 Task: Look for products in the category "First Aid & Outdoor Essentials" from Plus Cbd Oil only.
Action: Mouse pressed left at (344, 148)
Screenshot: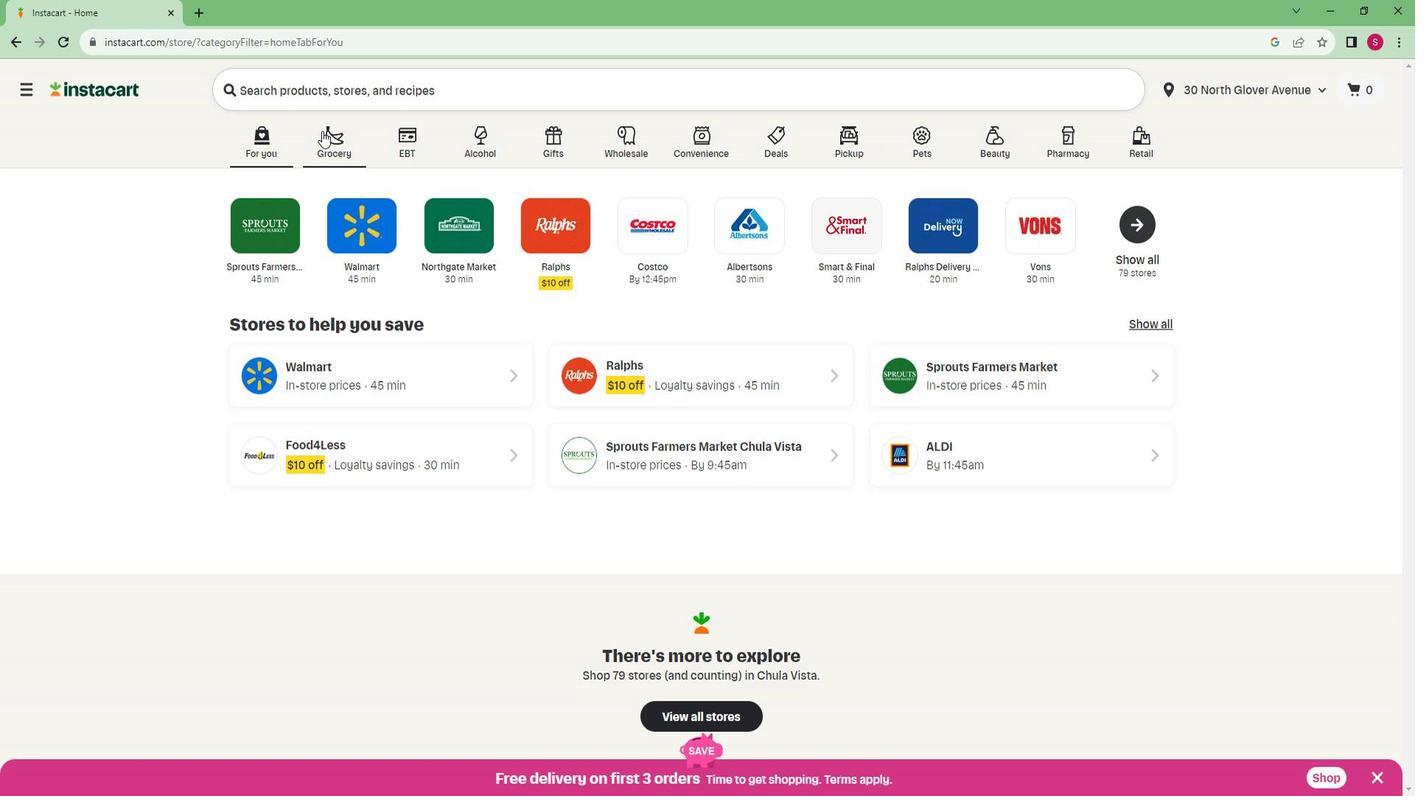 
Action: Mouse moved to (331, 405)
Screenshot: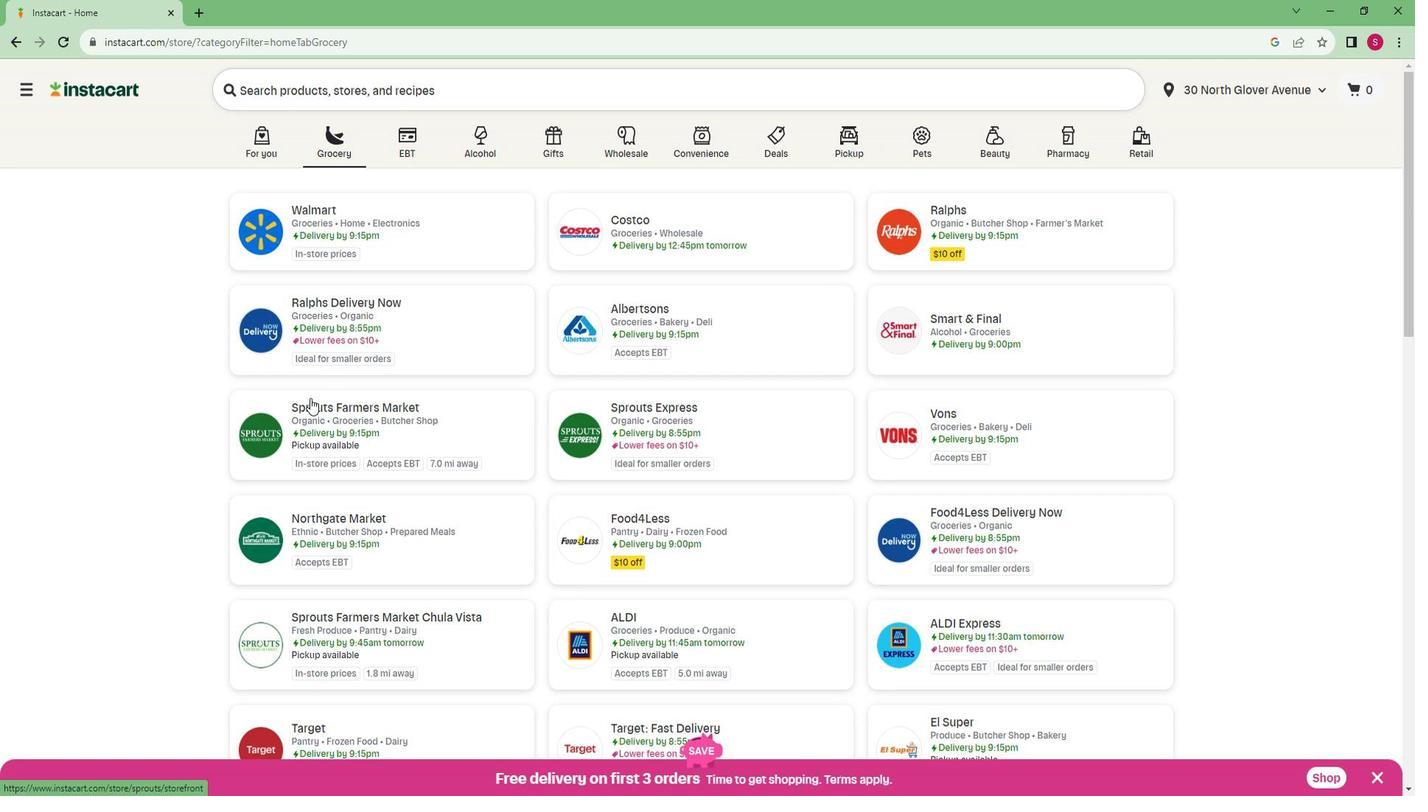 
Action: Mouse pressed left at (331, 405)
Screenshot: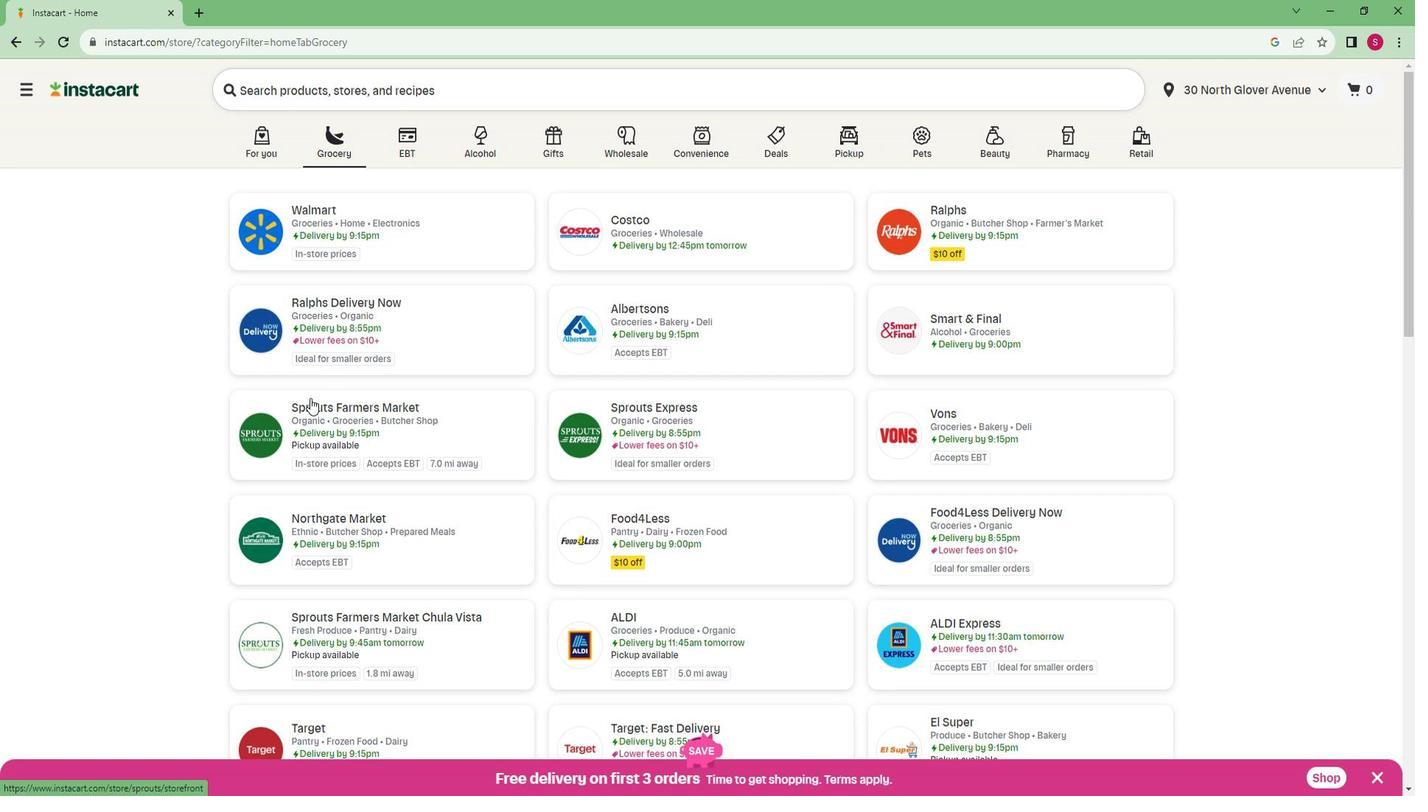 
Action: Mouse moved to (148, 543)
Screenshot: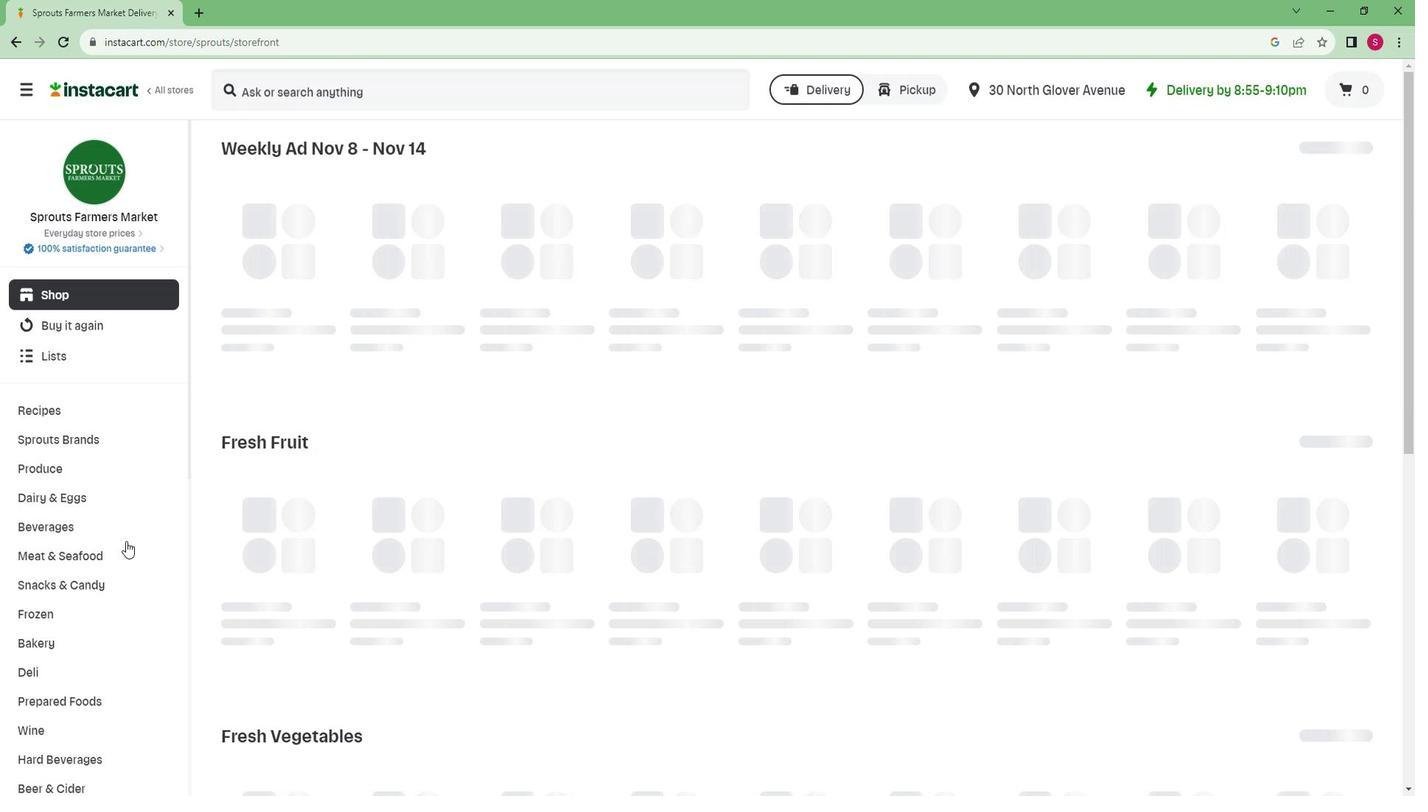 
Action: Mouse scrolled (148, 542) with delta (0, 0)
Screenshot: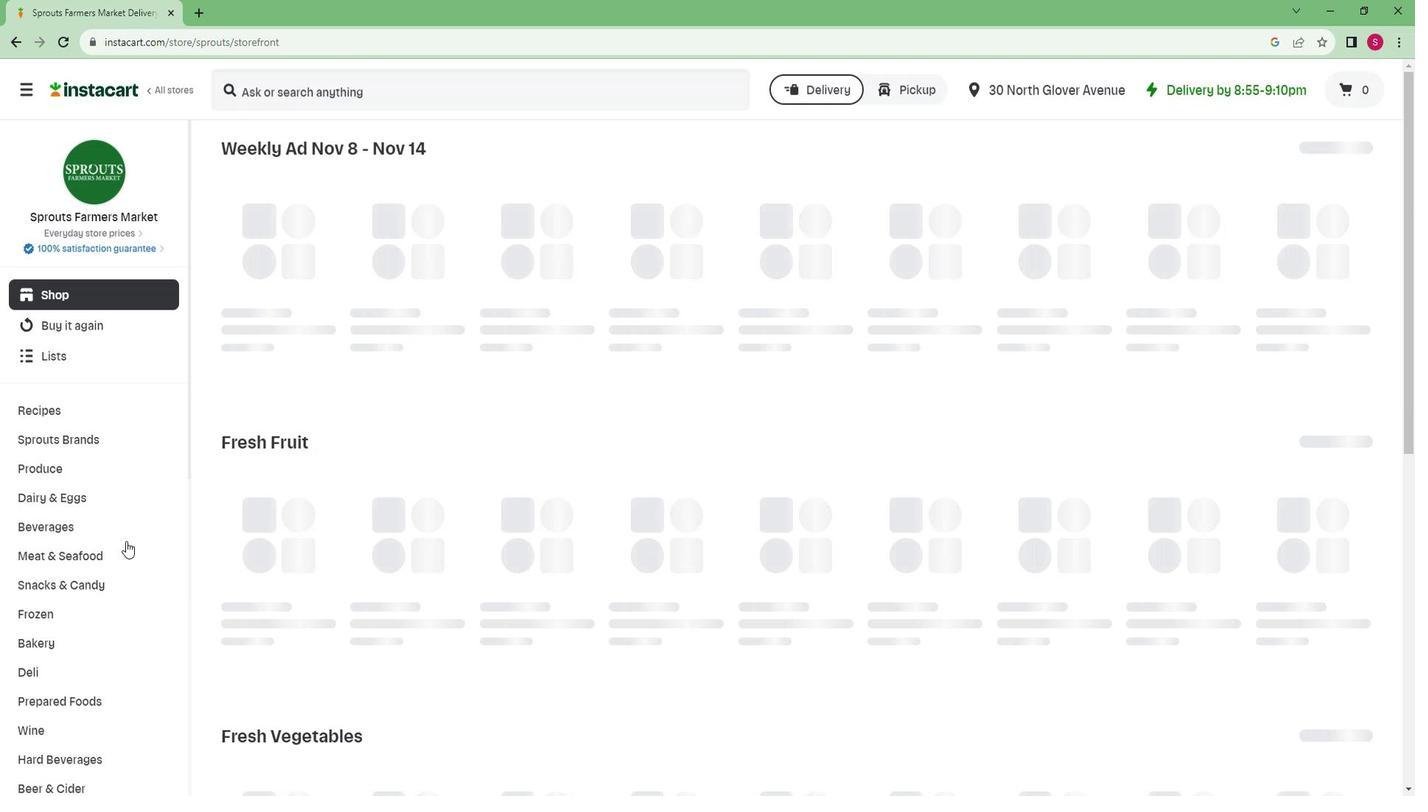 
Action: Mouse moved to (146, 545)
Screenshot: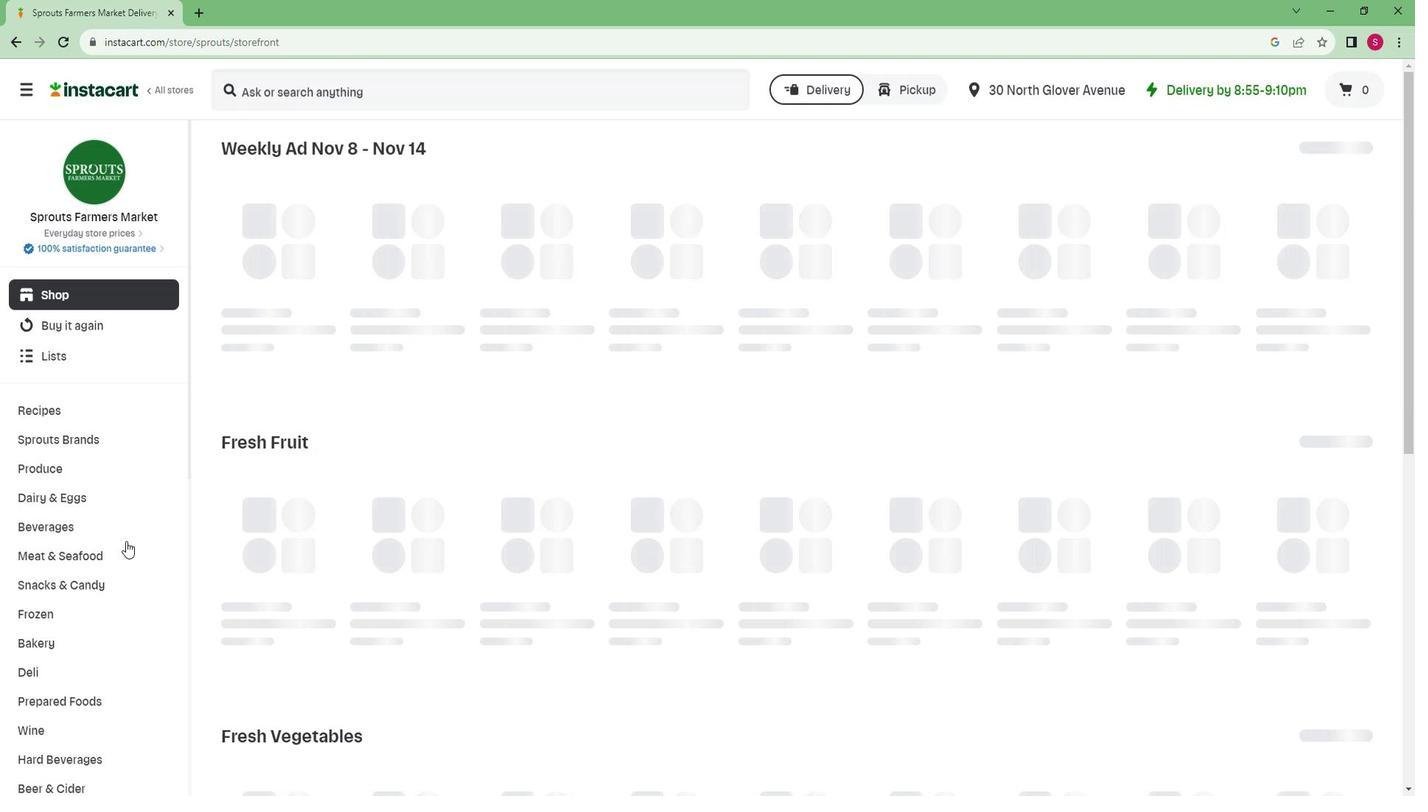 
Action: Mouse scrolled (146, 544) with delta (0, 0)
Screenshot: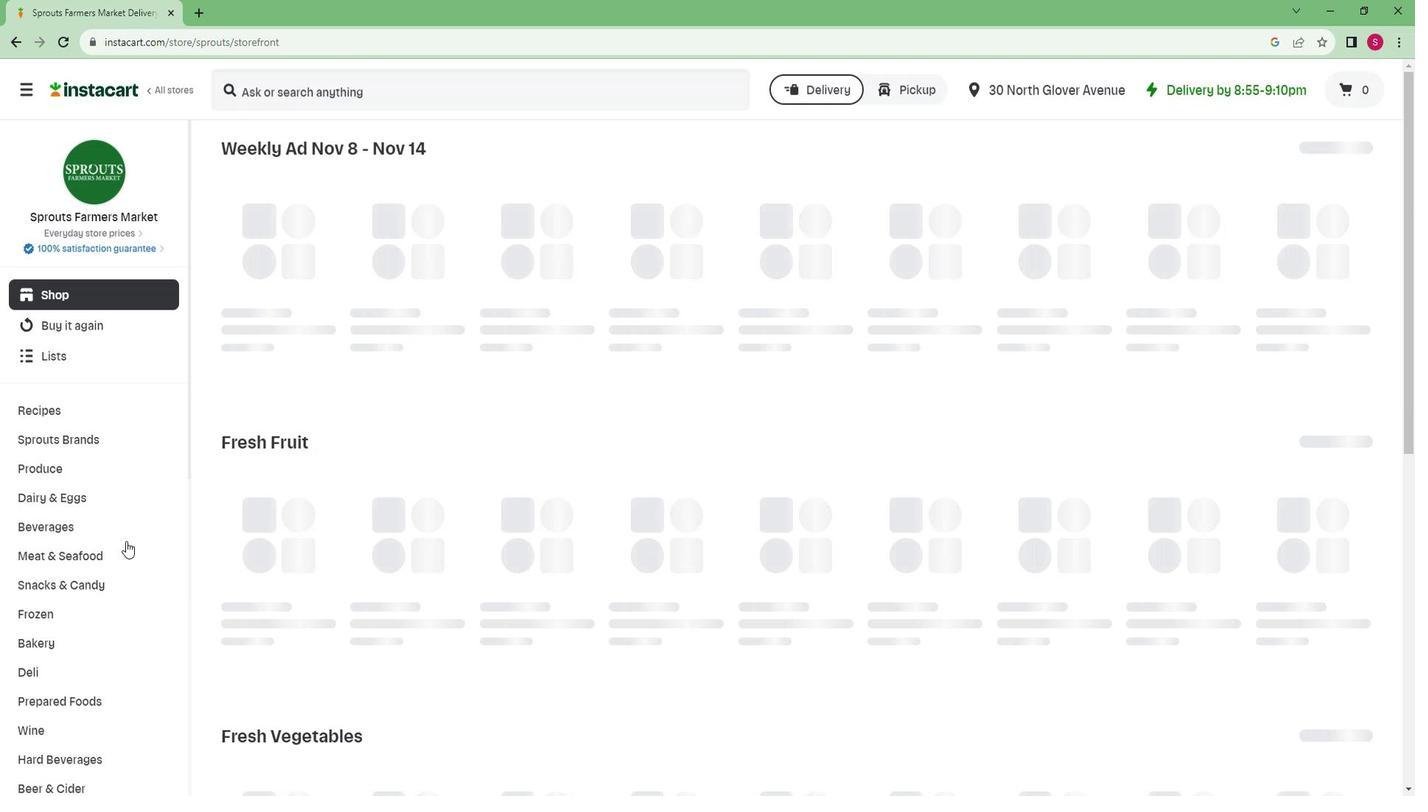 
Action: Mouse moved to (146, 545)
Screenshot: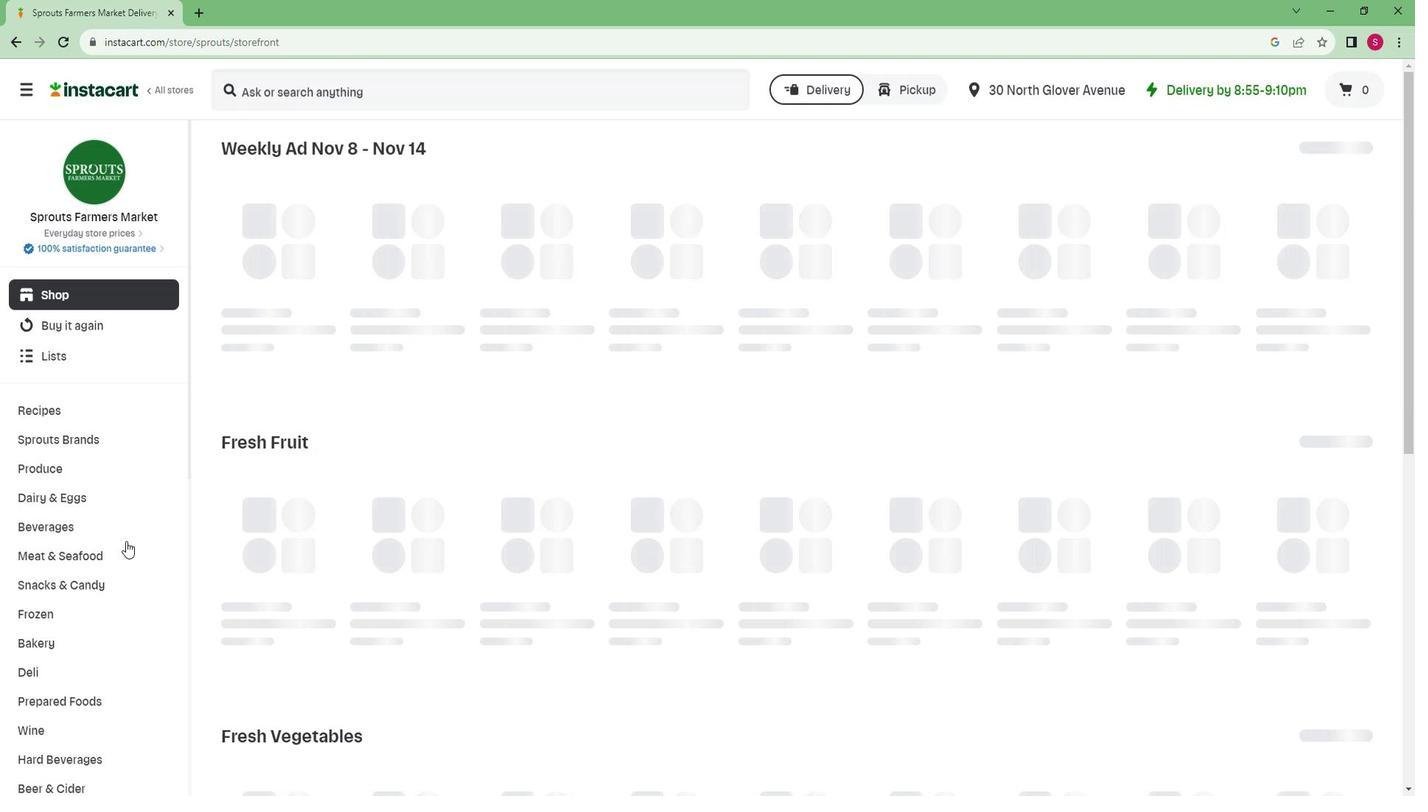 
Action: Mouse scrolled (146, 545) with delta (0, 0)
Screenshot: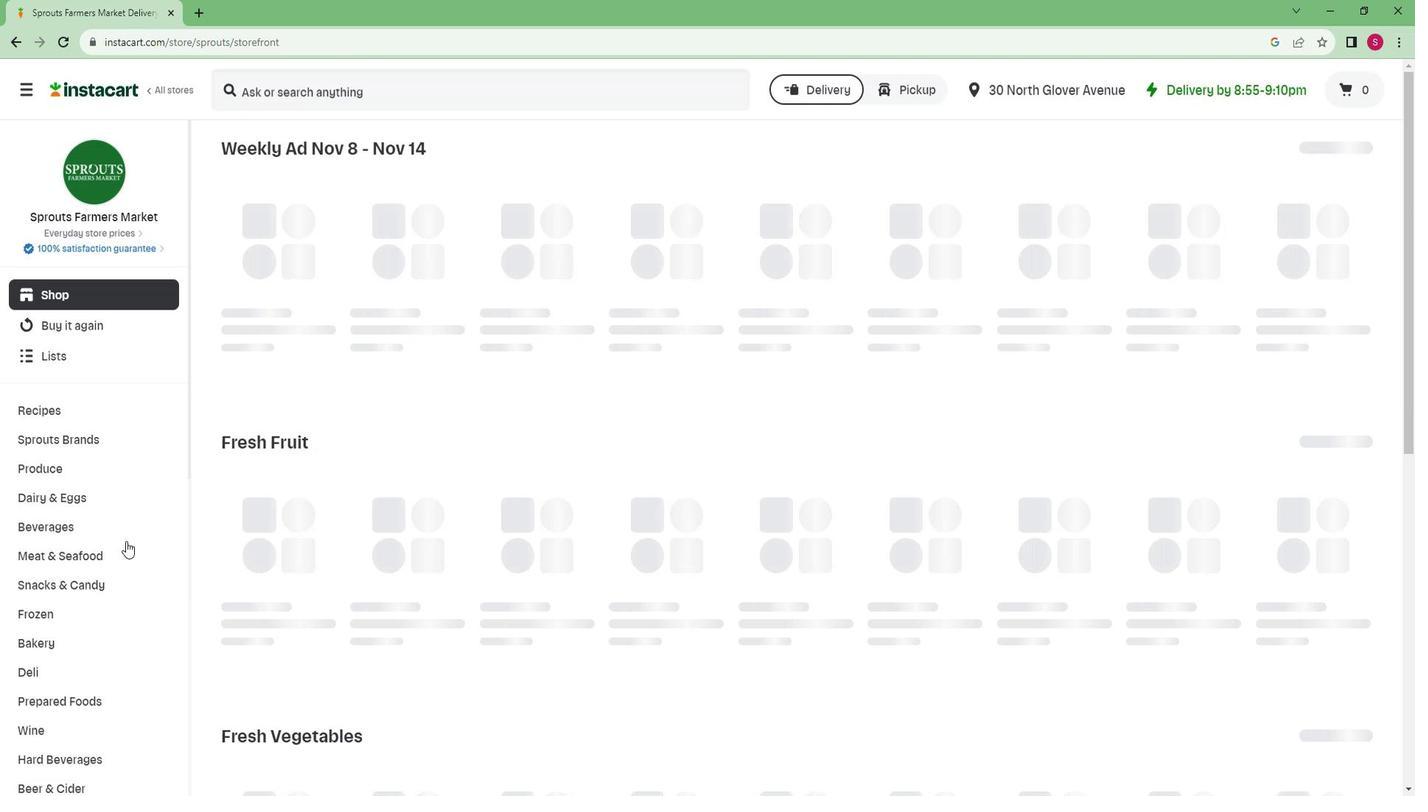 
Action: Mouse moved to (143, 548)
Screenshot: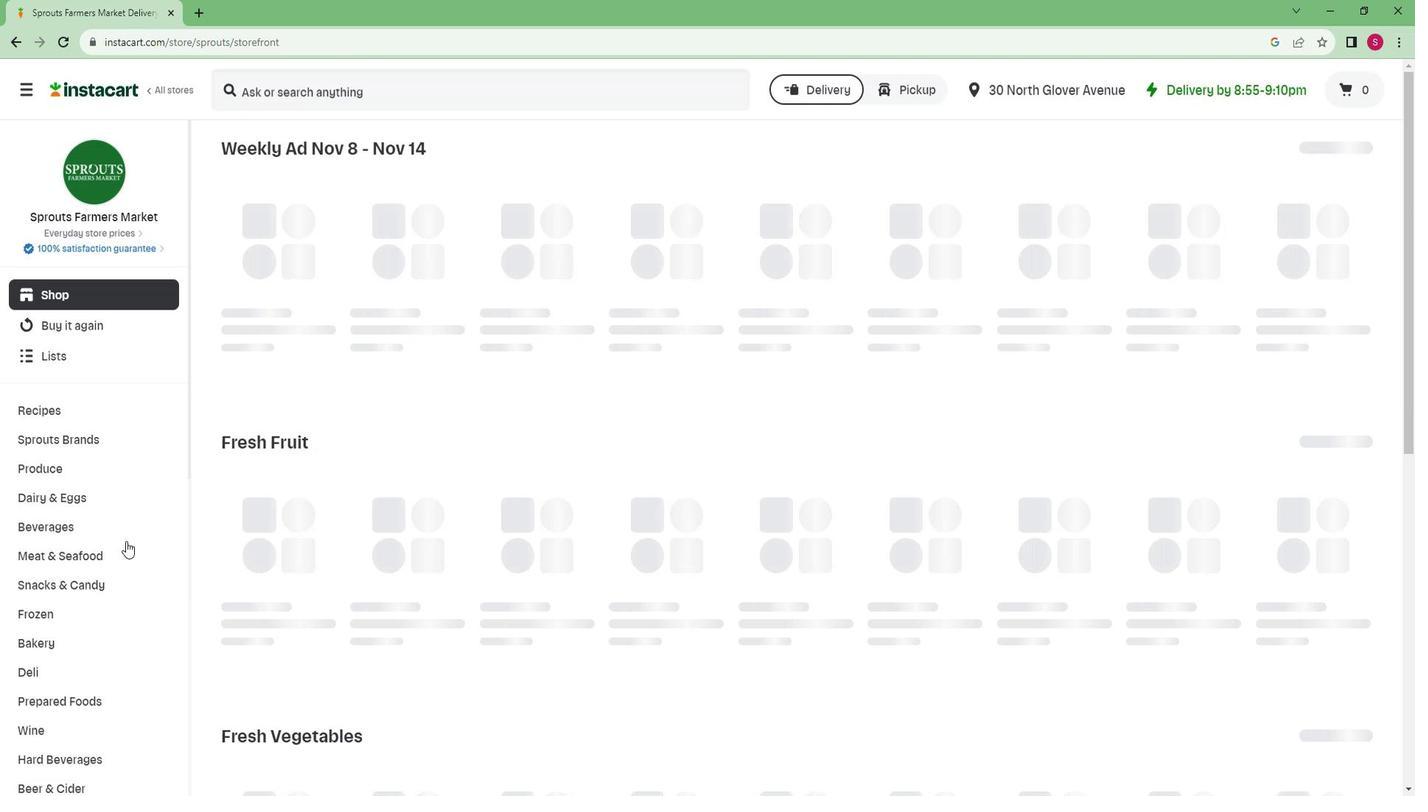 
Action: Mouse scrolled (143, 547) with delta (0, 0)
Screenshot: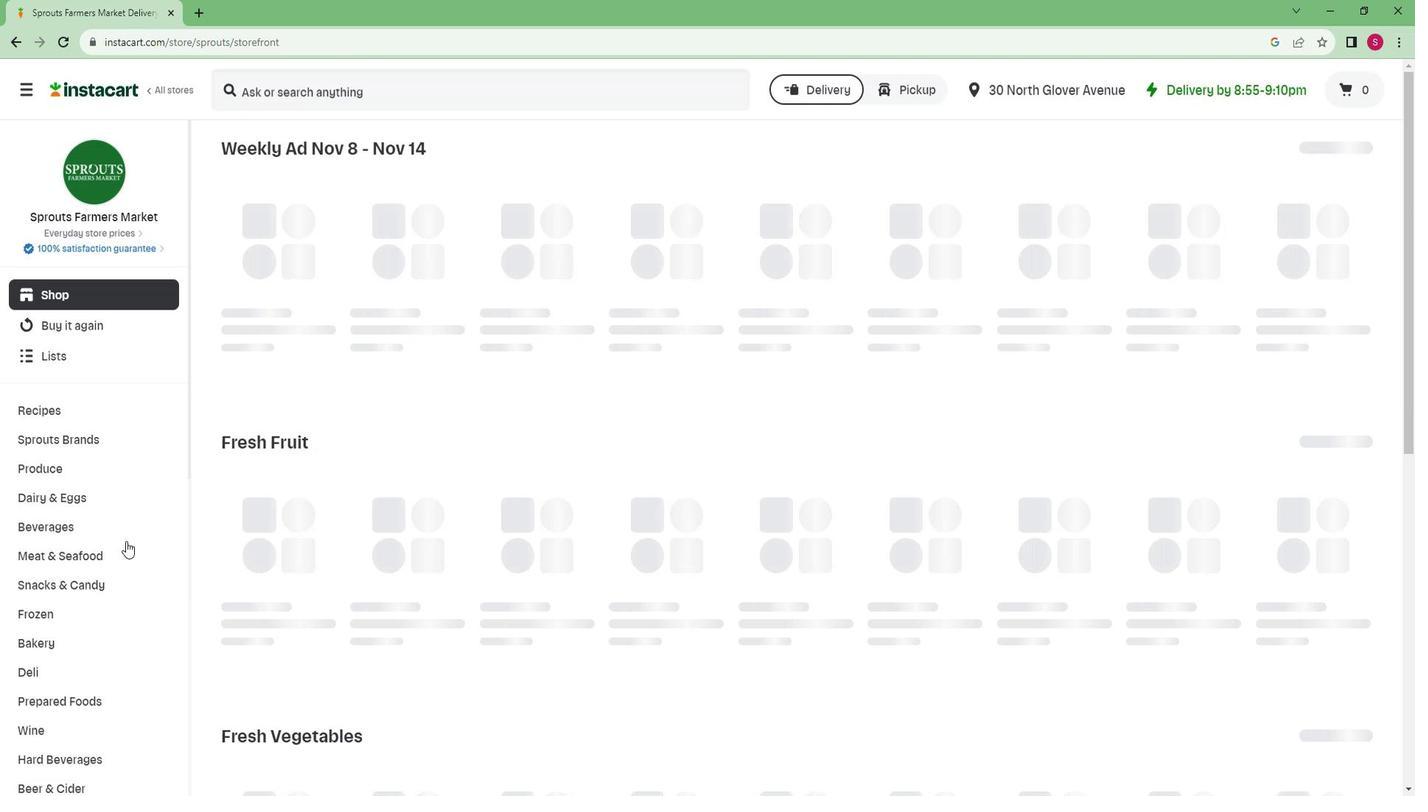 
Action: Mouse moved to (142, 549)
Screenshot: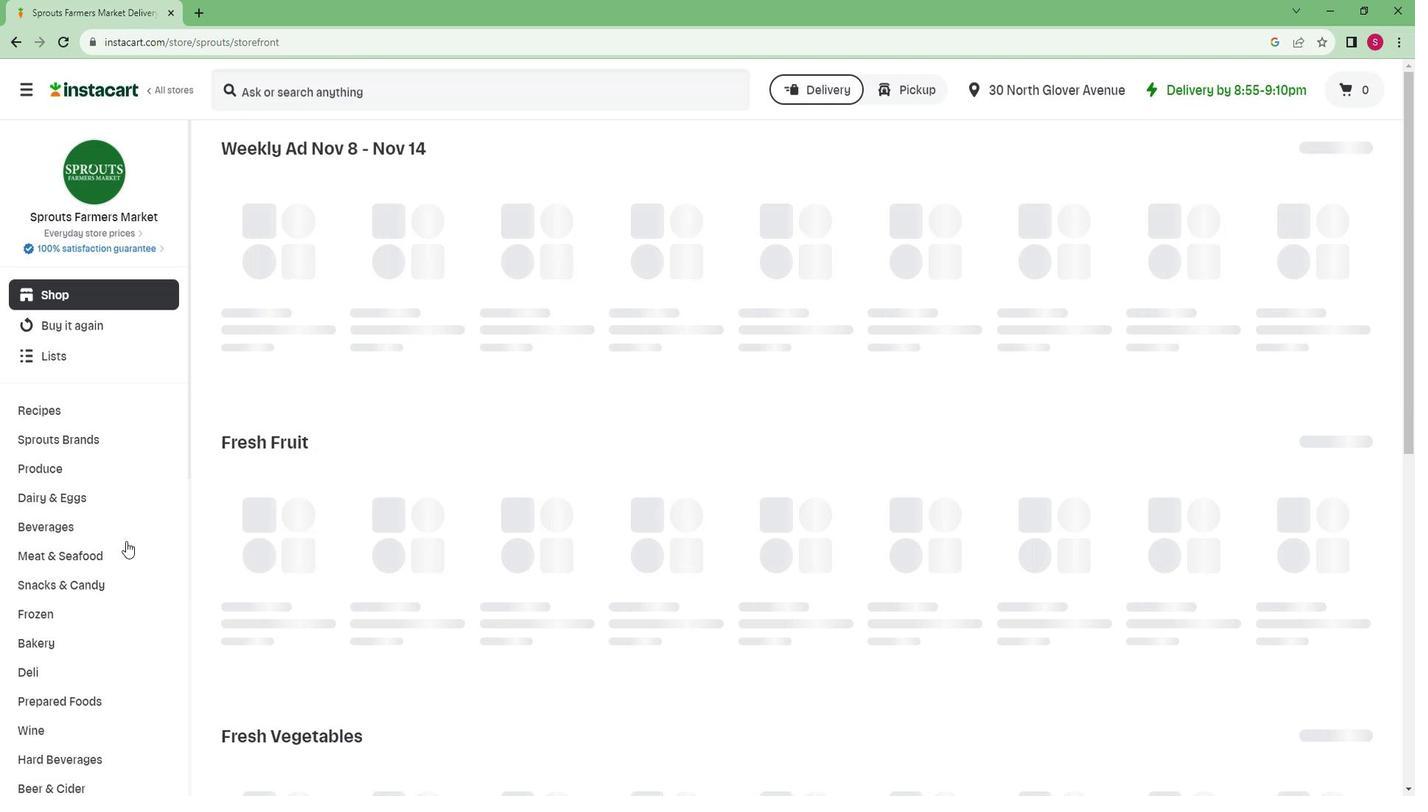 
Action: Mouse scrolled (142, 548) with delta (0, 0)
Screenshot: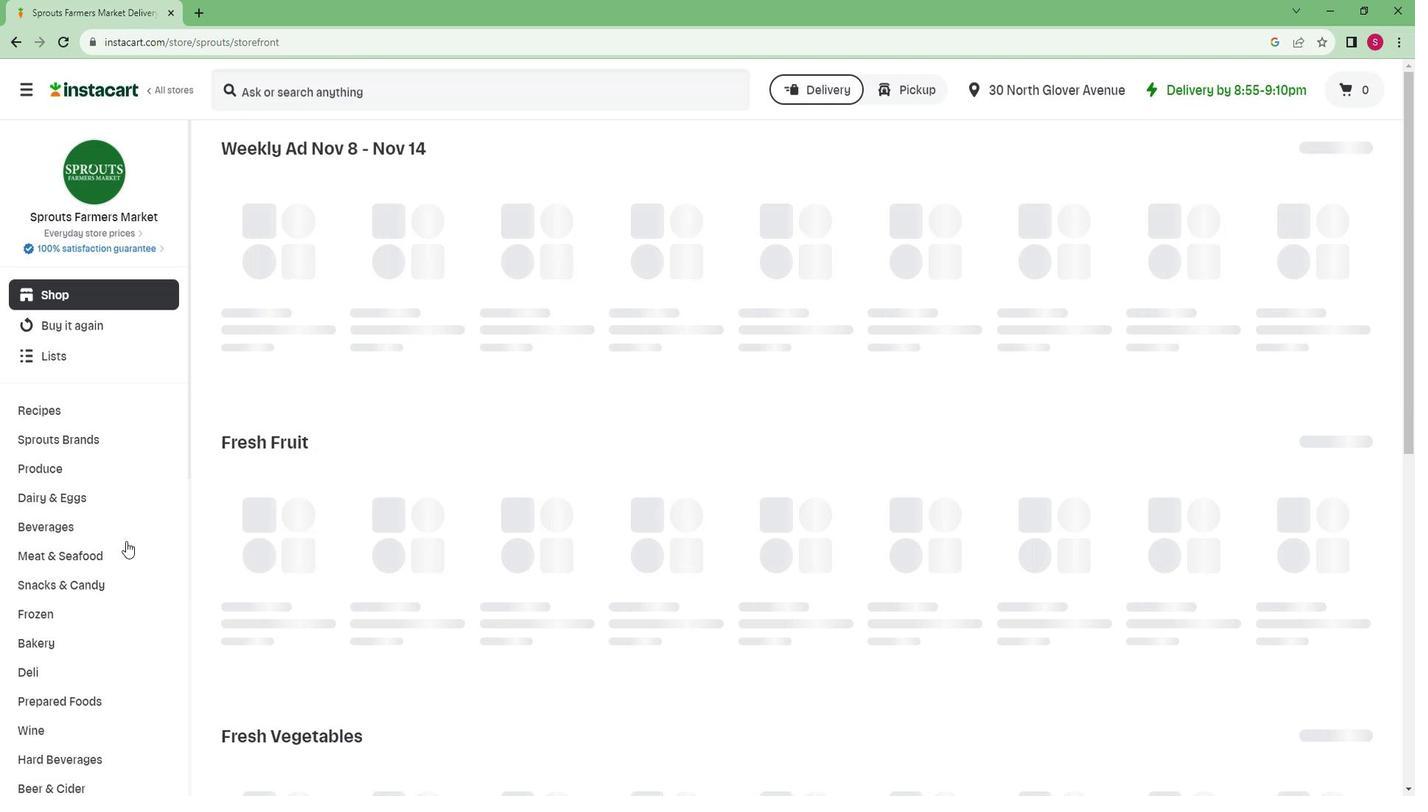
Action: Mouse scrolled (142, 548) with delta (0, 0)
Screenshot: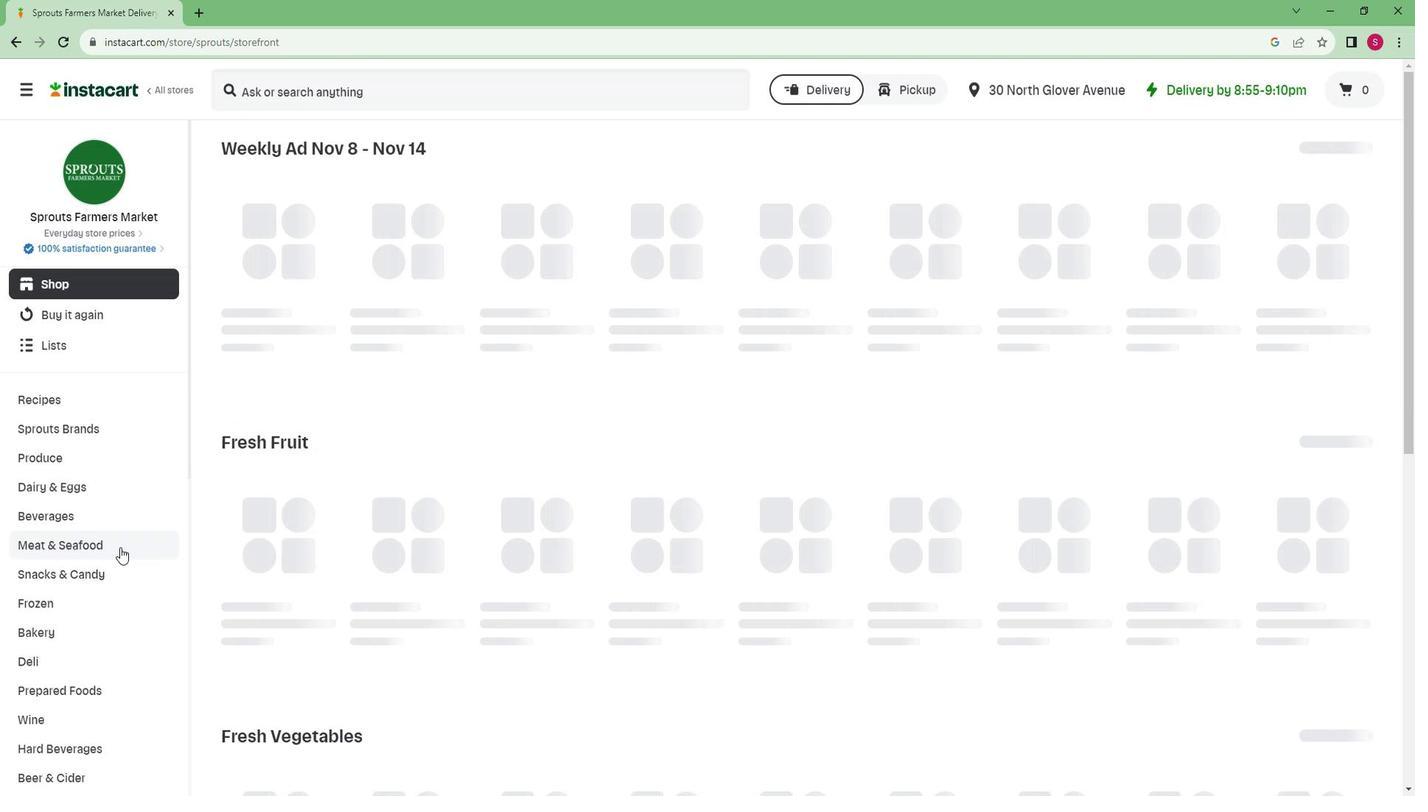 
Action: Mouse moved to (142, 549)
Screenshot: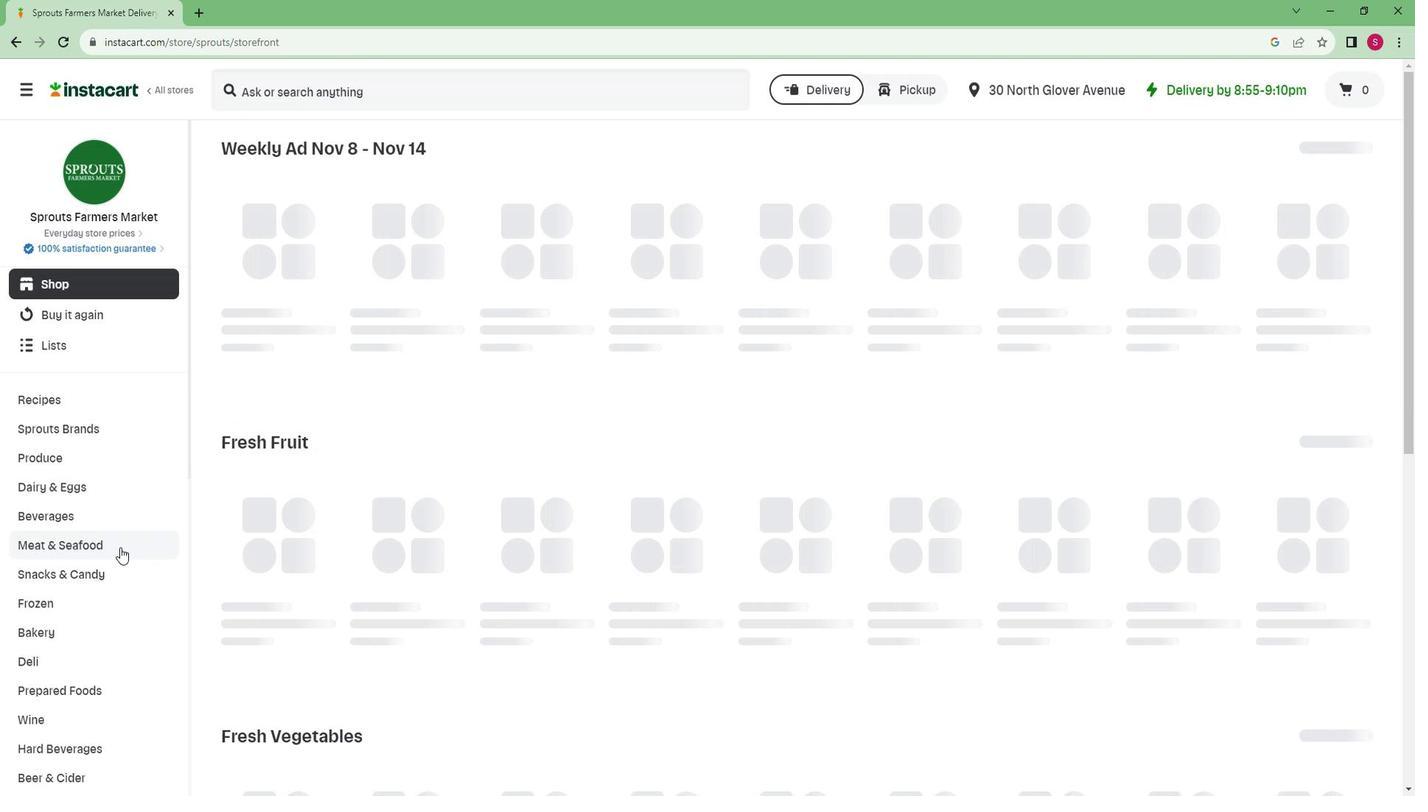 
Action: Mouse scrolled (142, 548) with delta (0, 0)
Screenshot: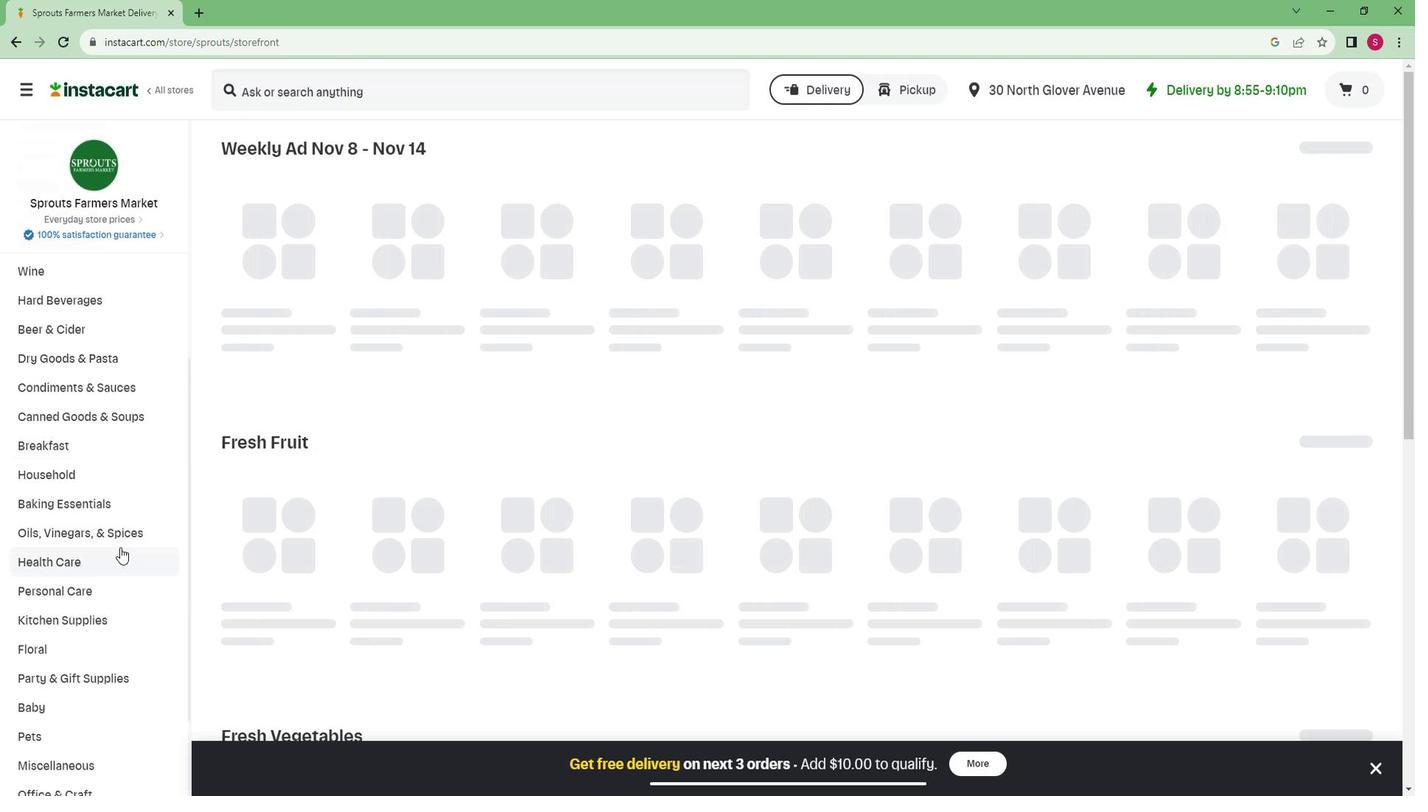 
Action: Mouse scrolled (142, 548) with delta (0, 0)
Screenshot: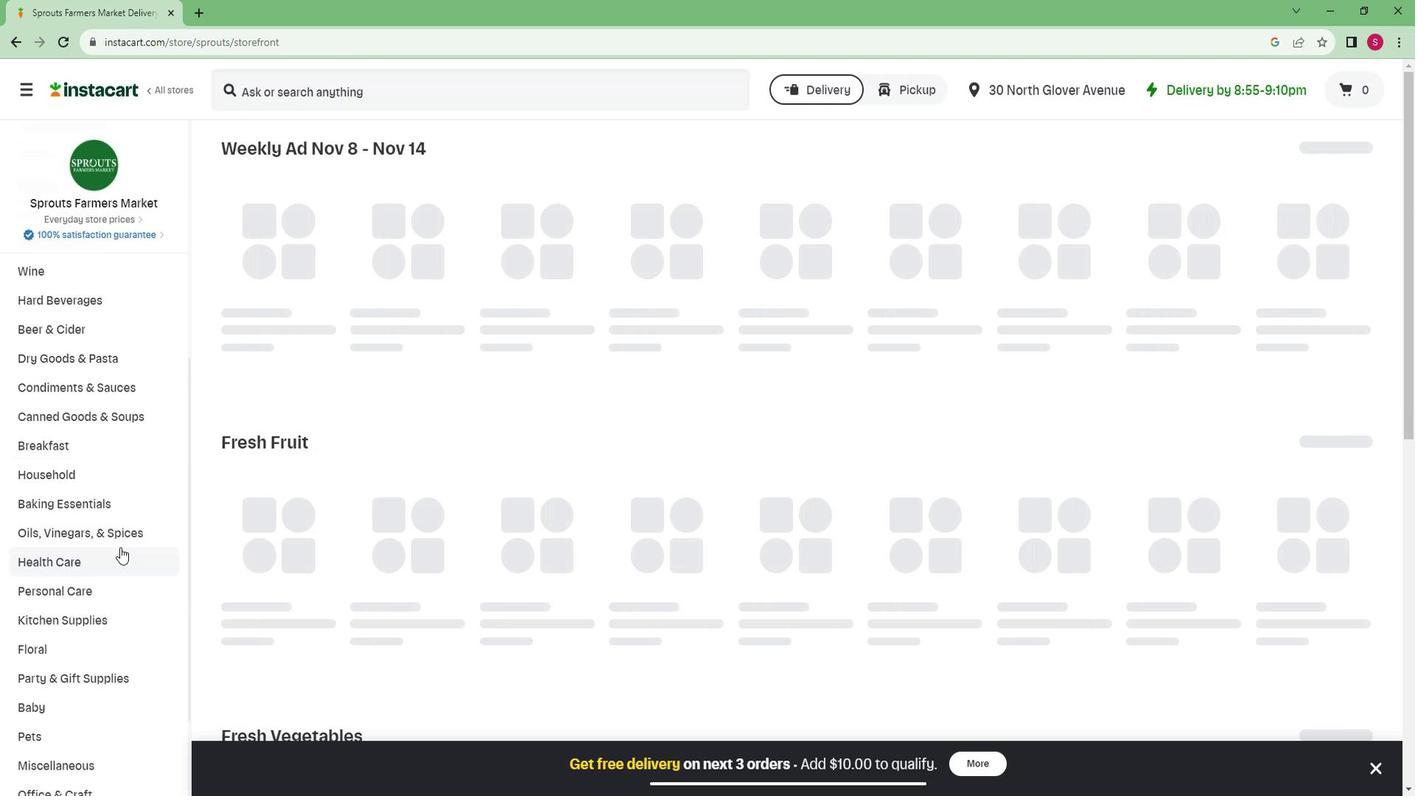 
Action: Mouse moved to (140, 549)
Screenshot: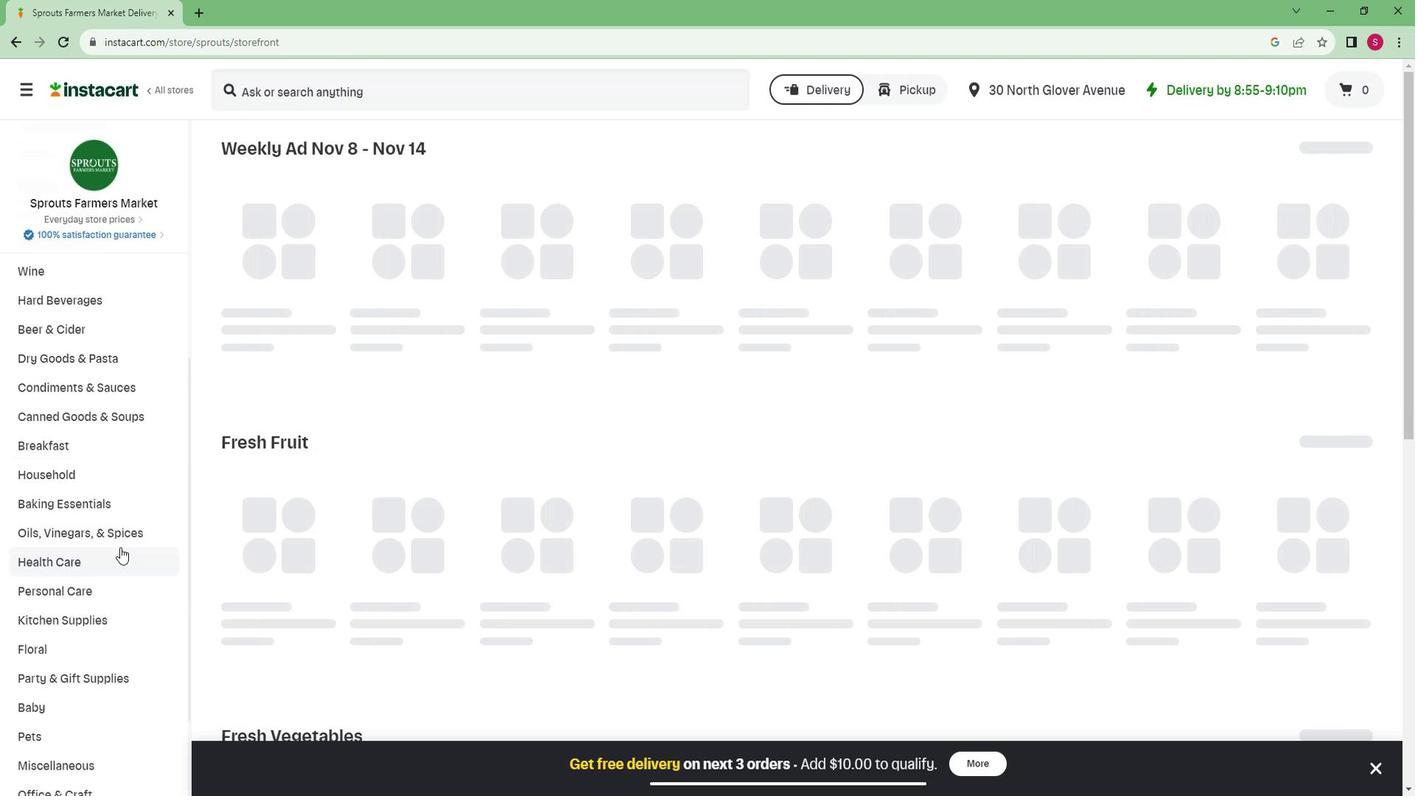 
Action: Mouse scrolled (140, 548) with delta (0, 0)
Screenshot: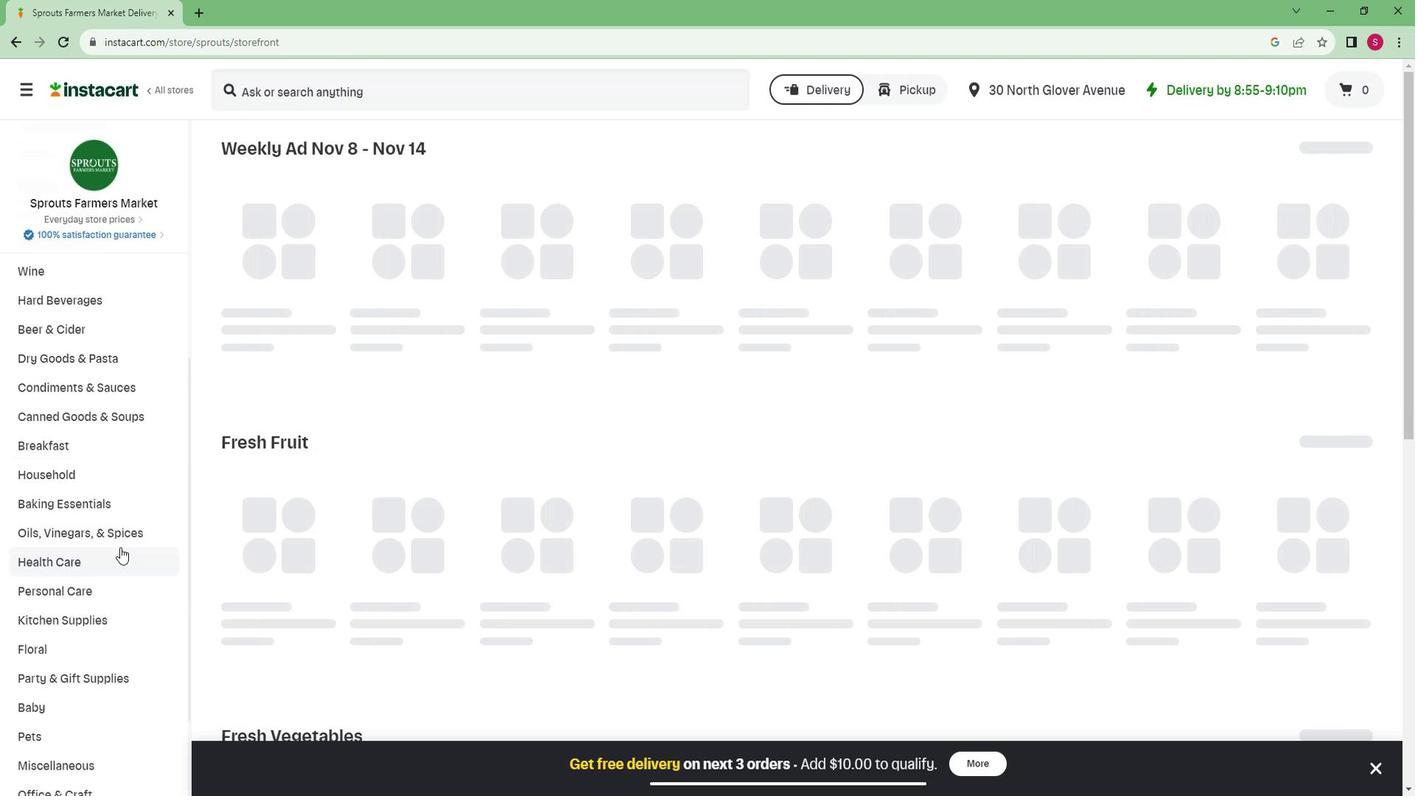 
Action: Mouse moved to (140, 549)
Screenshot: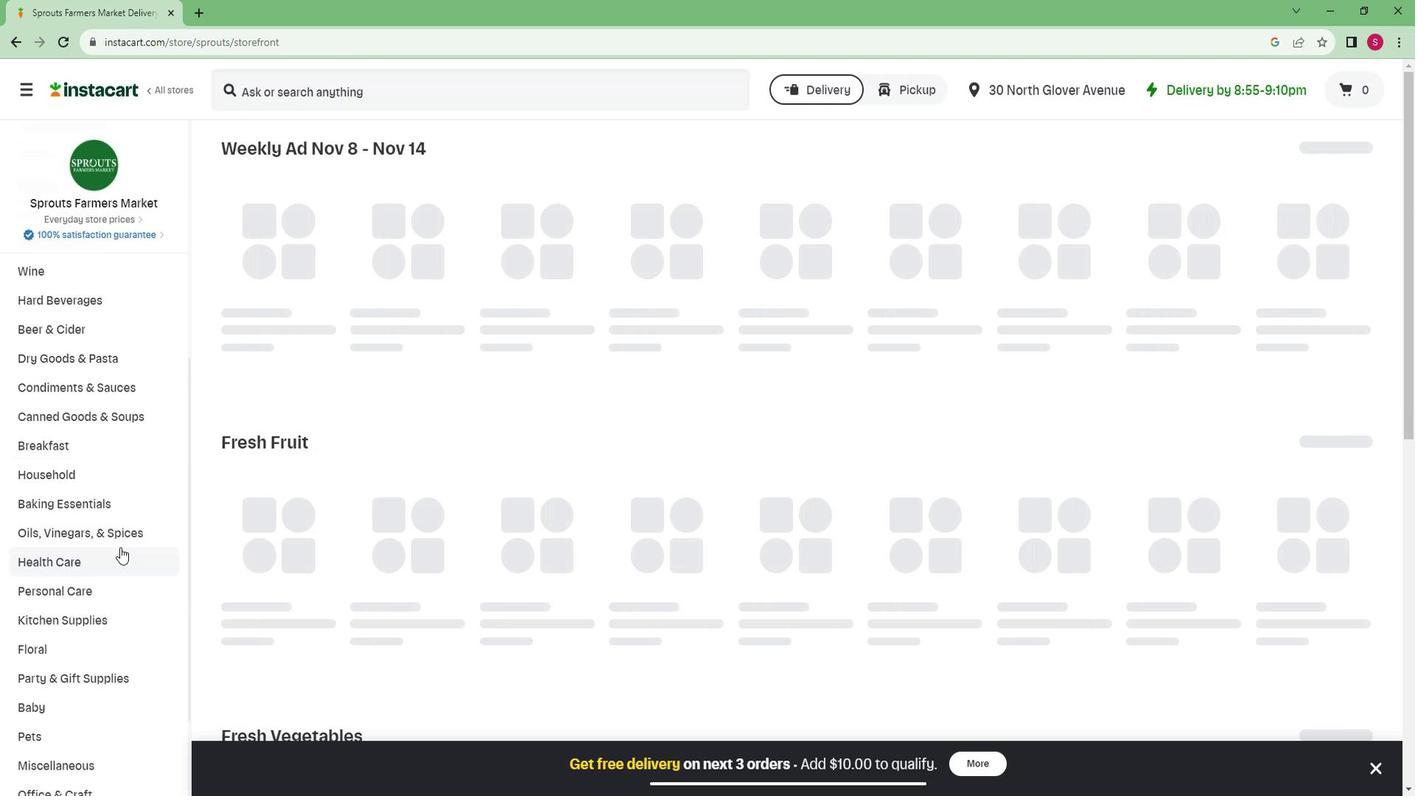 
Action: Mouse scrolled (140, 548) with delta (0, 0)
Screenshot: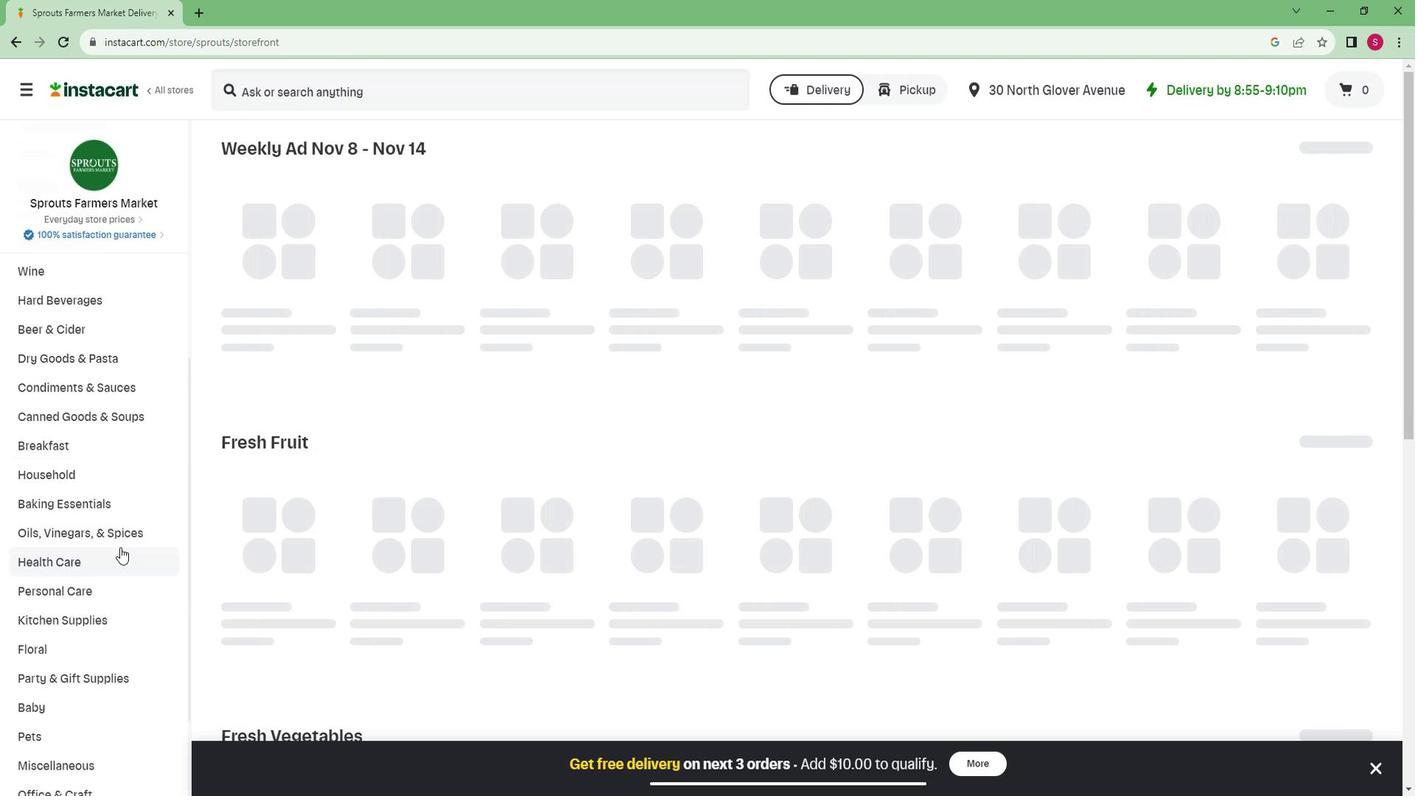 
Action: Mouse moved to (140, 549)
Screenshot: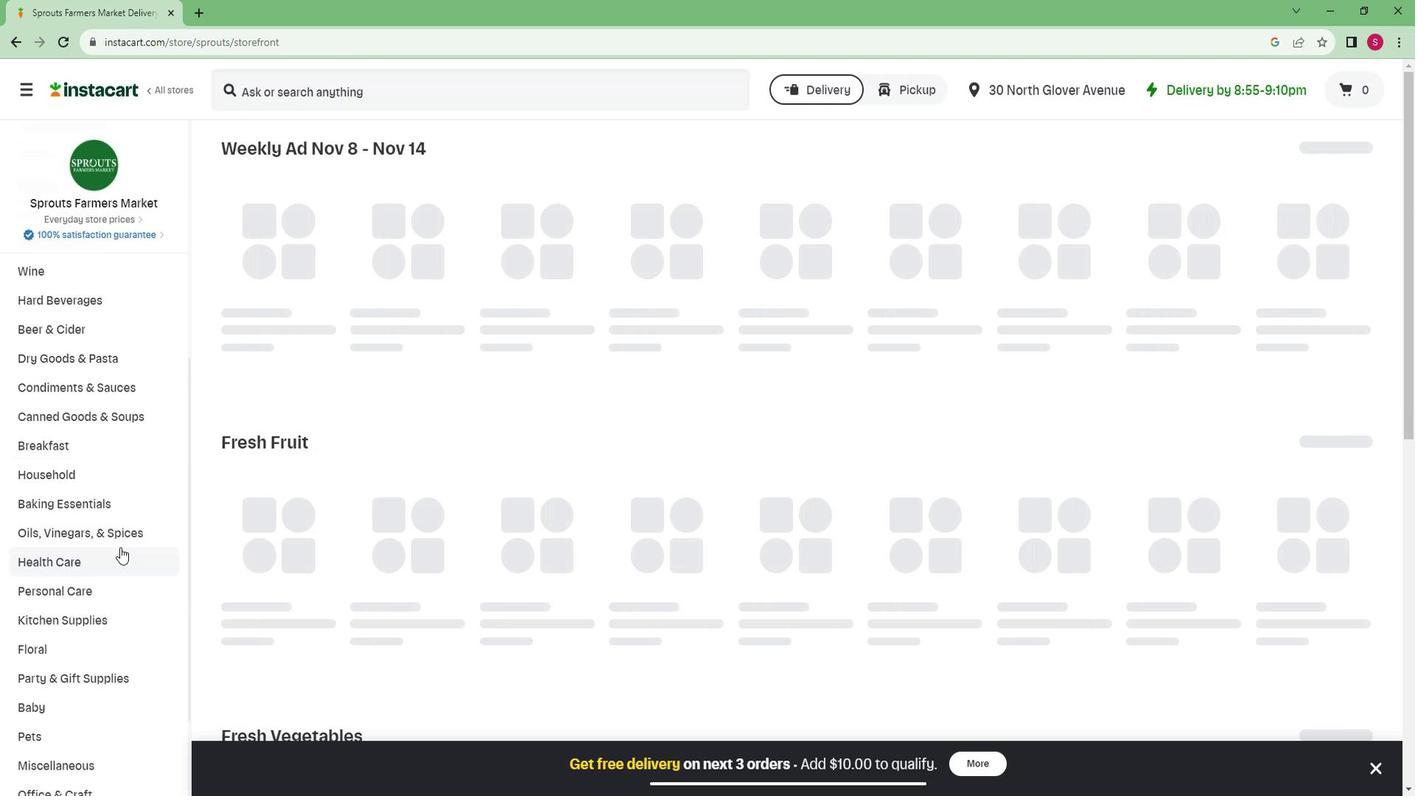 
Action: Mouse scrolled (140, 548) with delta (0, 0)
Screenshot: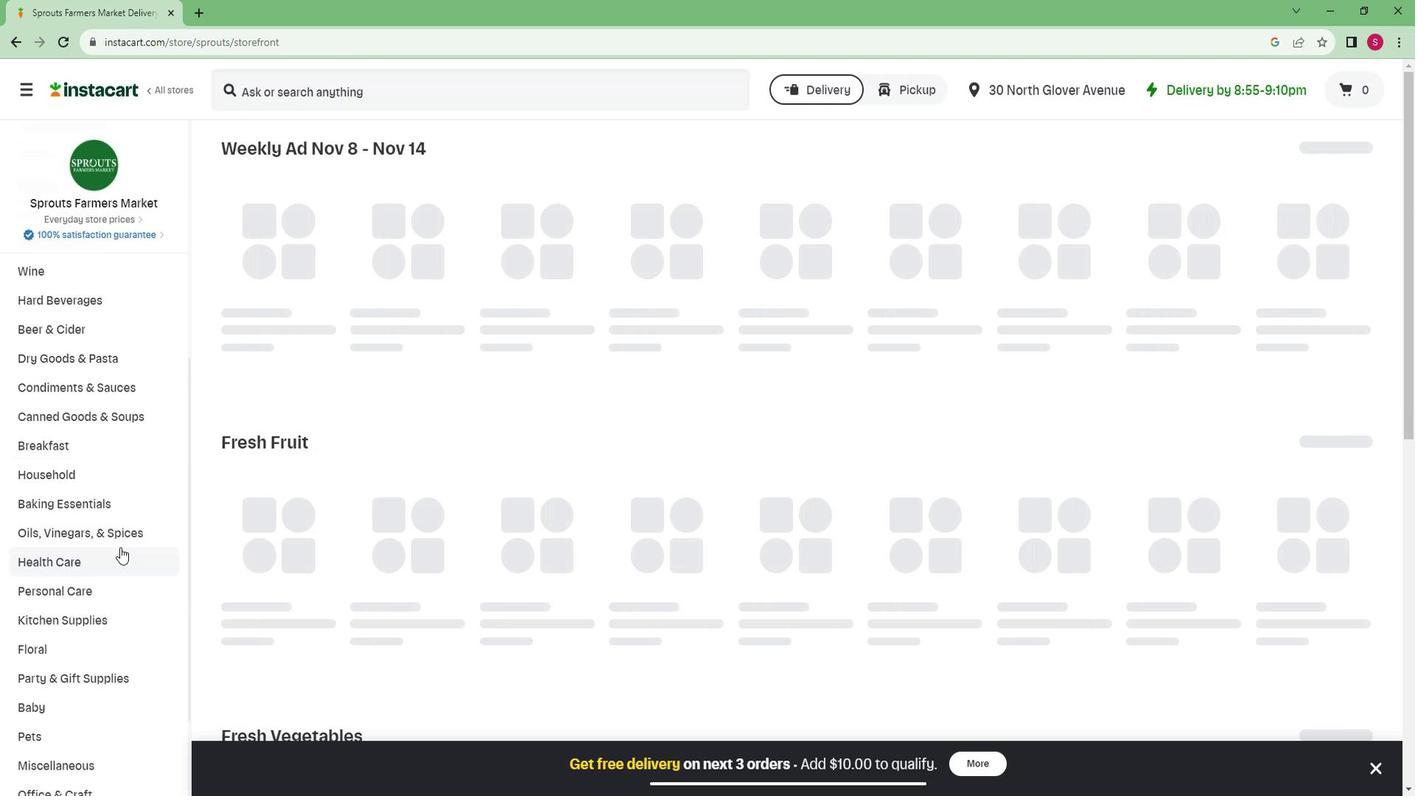 
Action: Mouse moved to (137, 548)
Screenshot: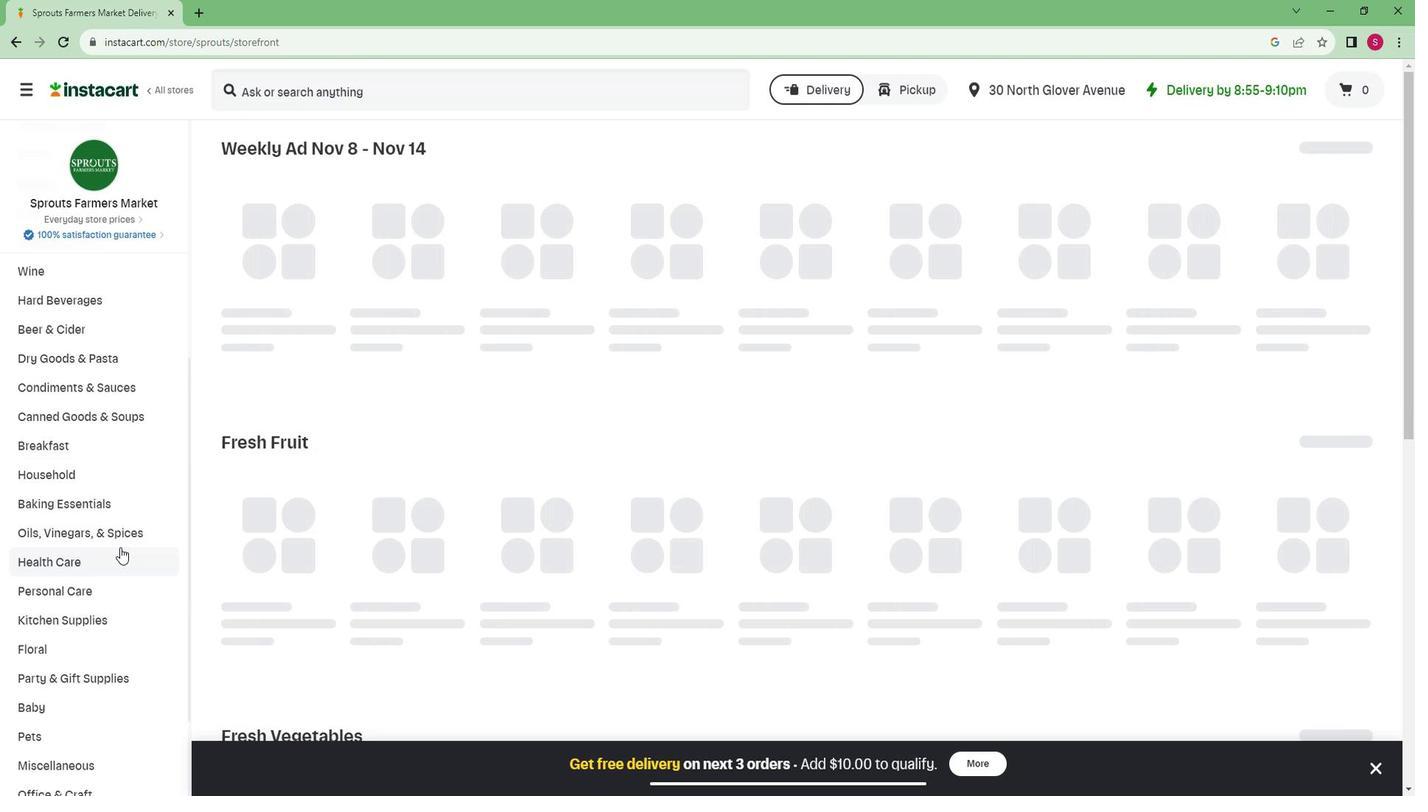 
Action: Mouse scrolled (137, 547) with delta (0, 0)
Screenshot: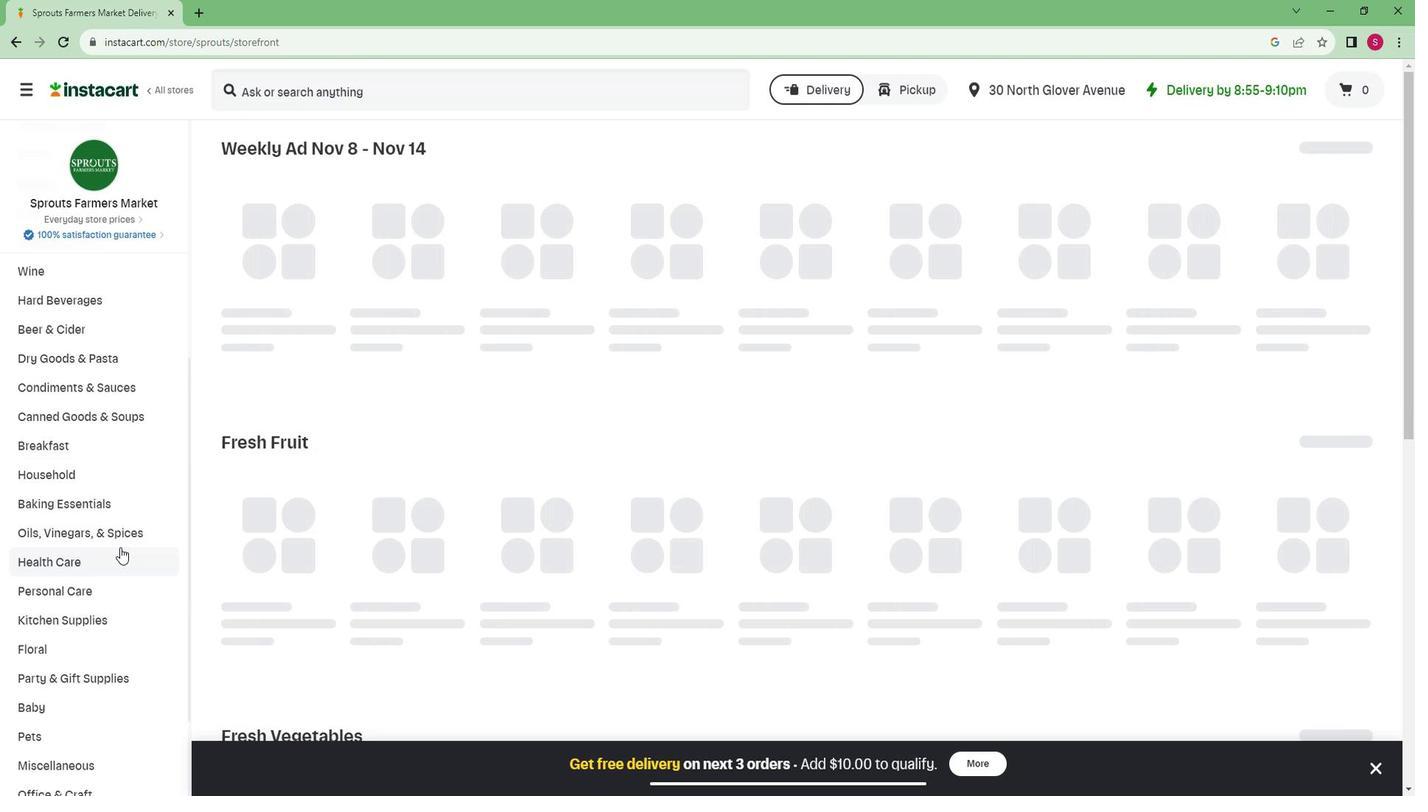 
Action: Mouse scrolled (137, 547) with delta (0, 0)
Screenshot: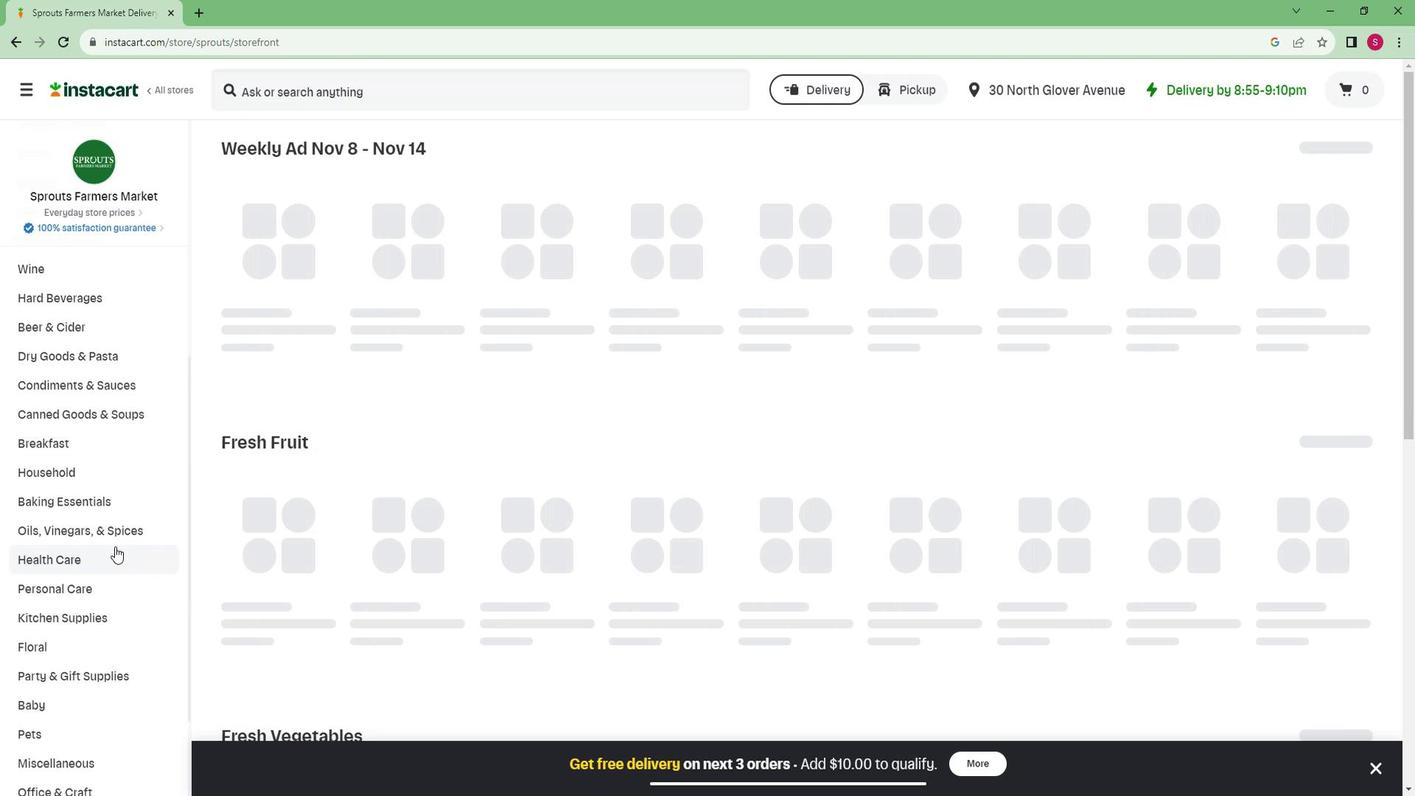 
Action: Mouse moved to (64, 737)
Screenshot: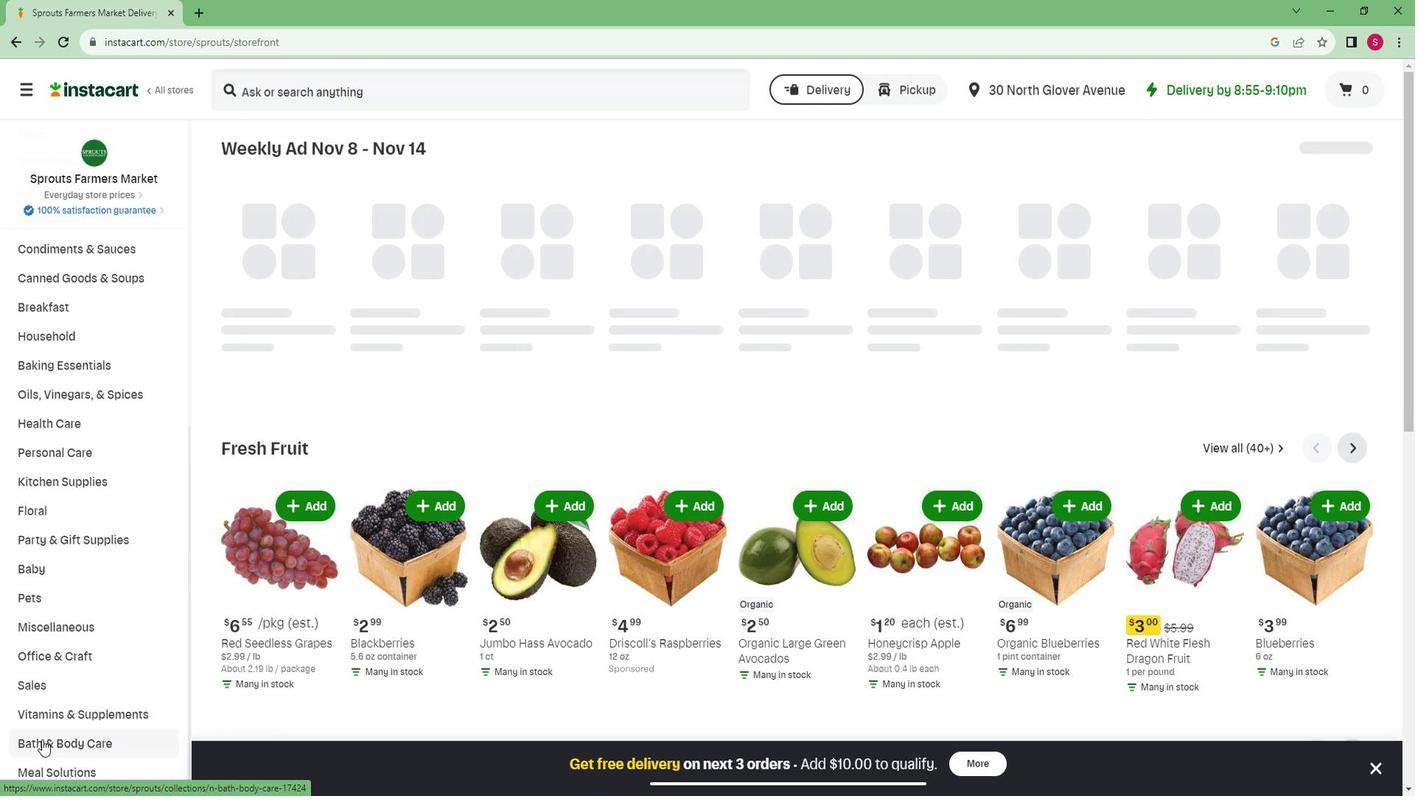 
Action: Mouse pressed left at (64, 737)
Screenshot: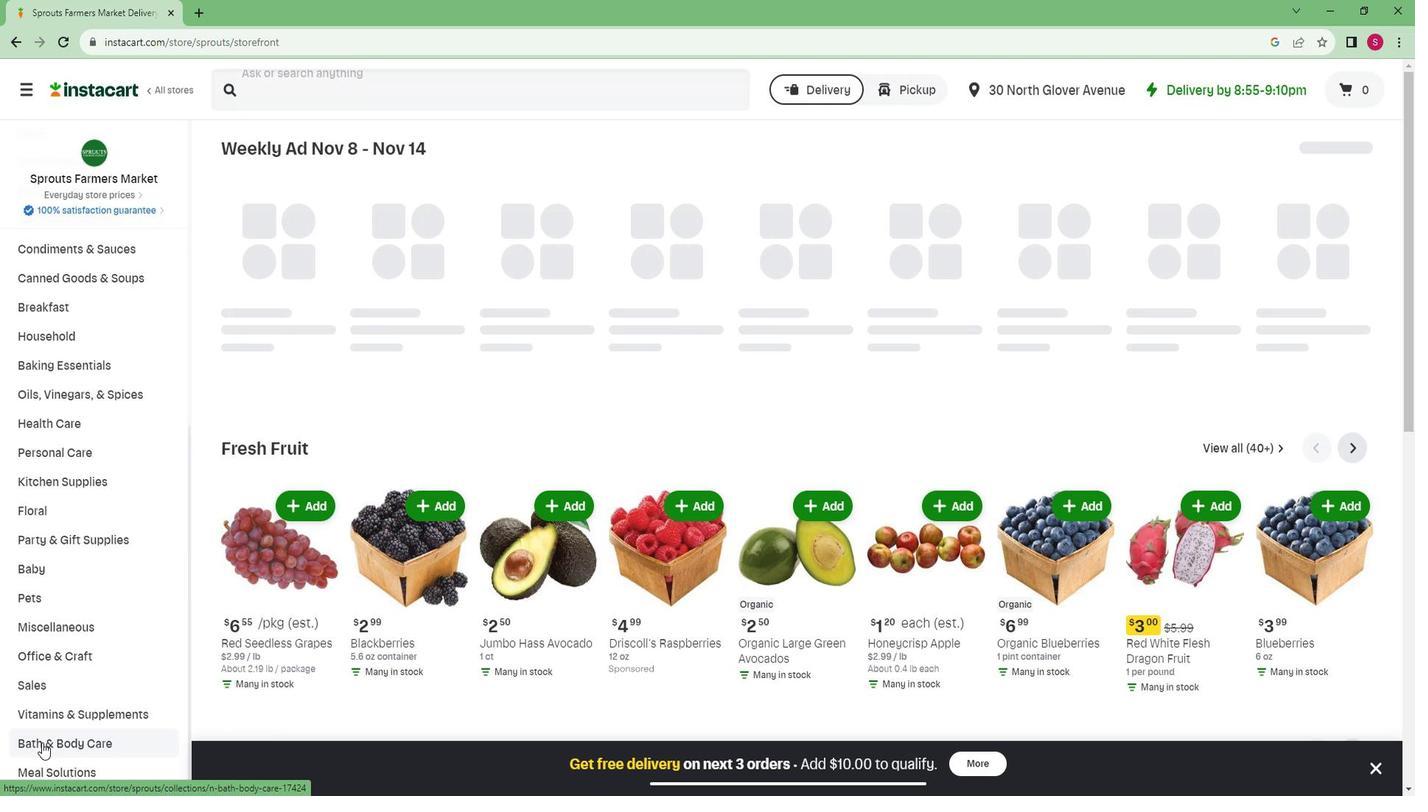 
Action: Mouse moved to (76, 699)
Screenshot: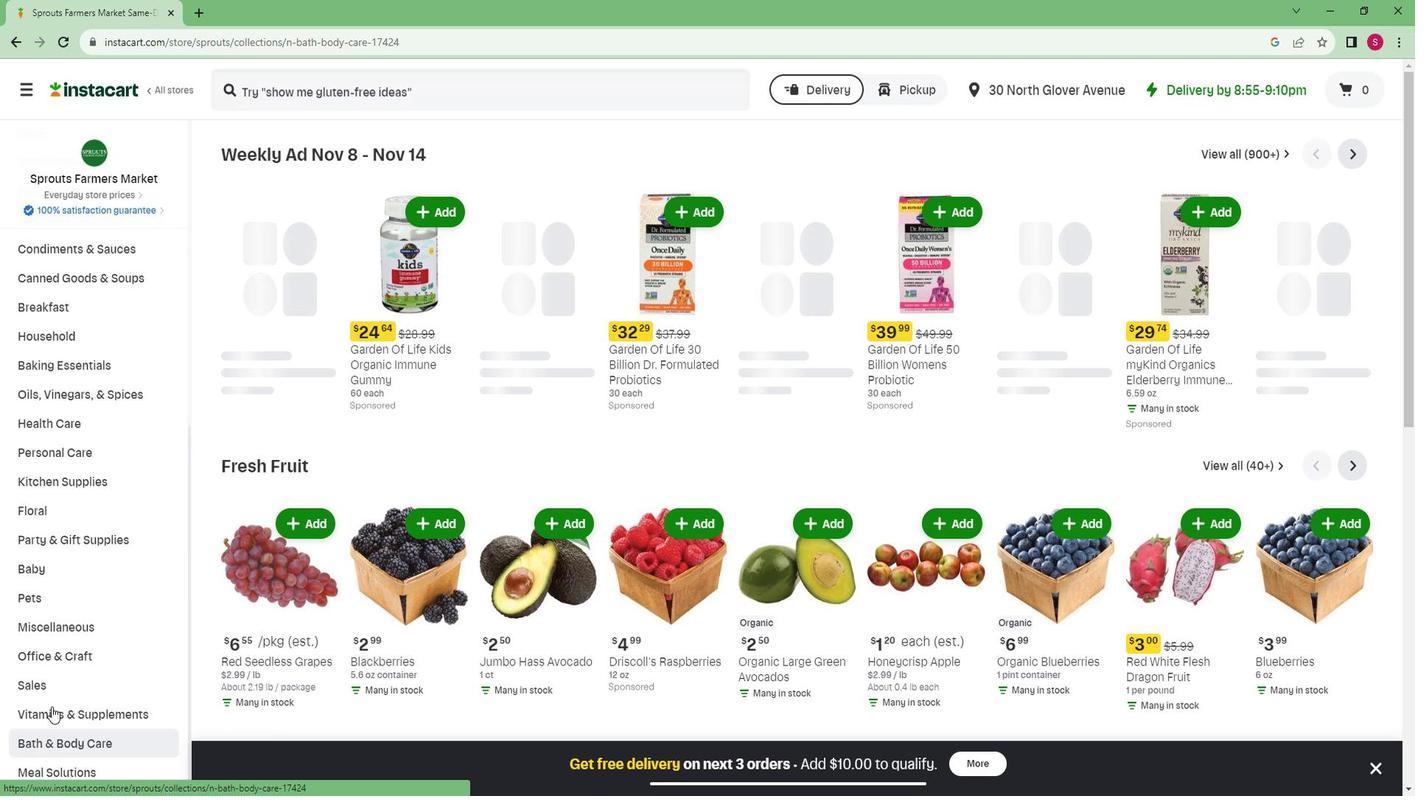 
Action: Mouse scrolled (76, 698) with delta (0, 0)
Screenshot: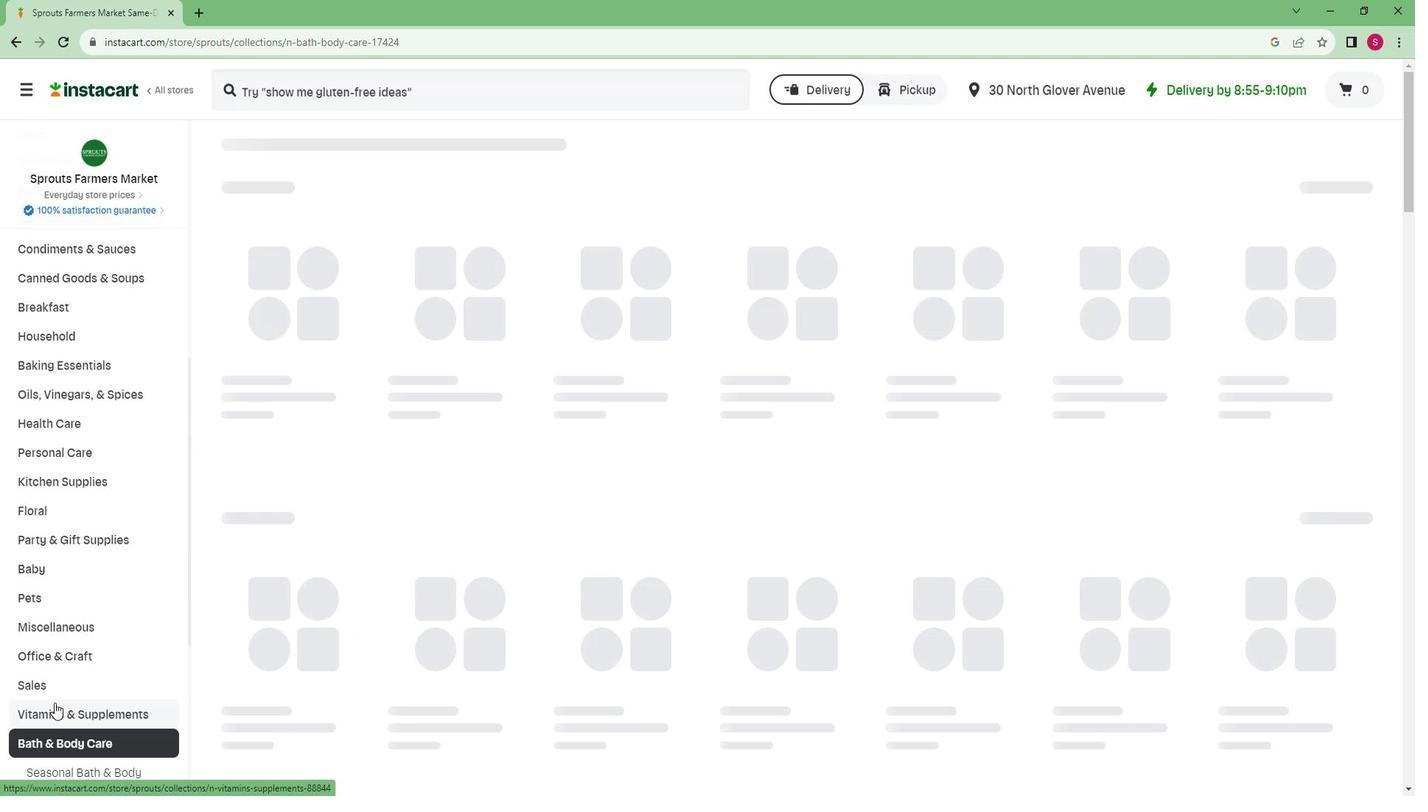 
Action: Mouse scrolled (76, 698) with delta (0, 0)
Screenshot: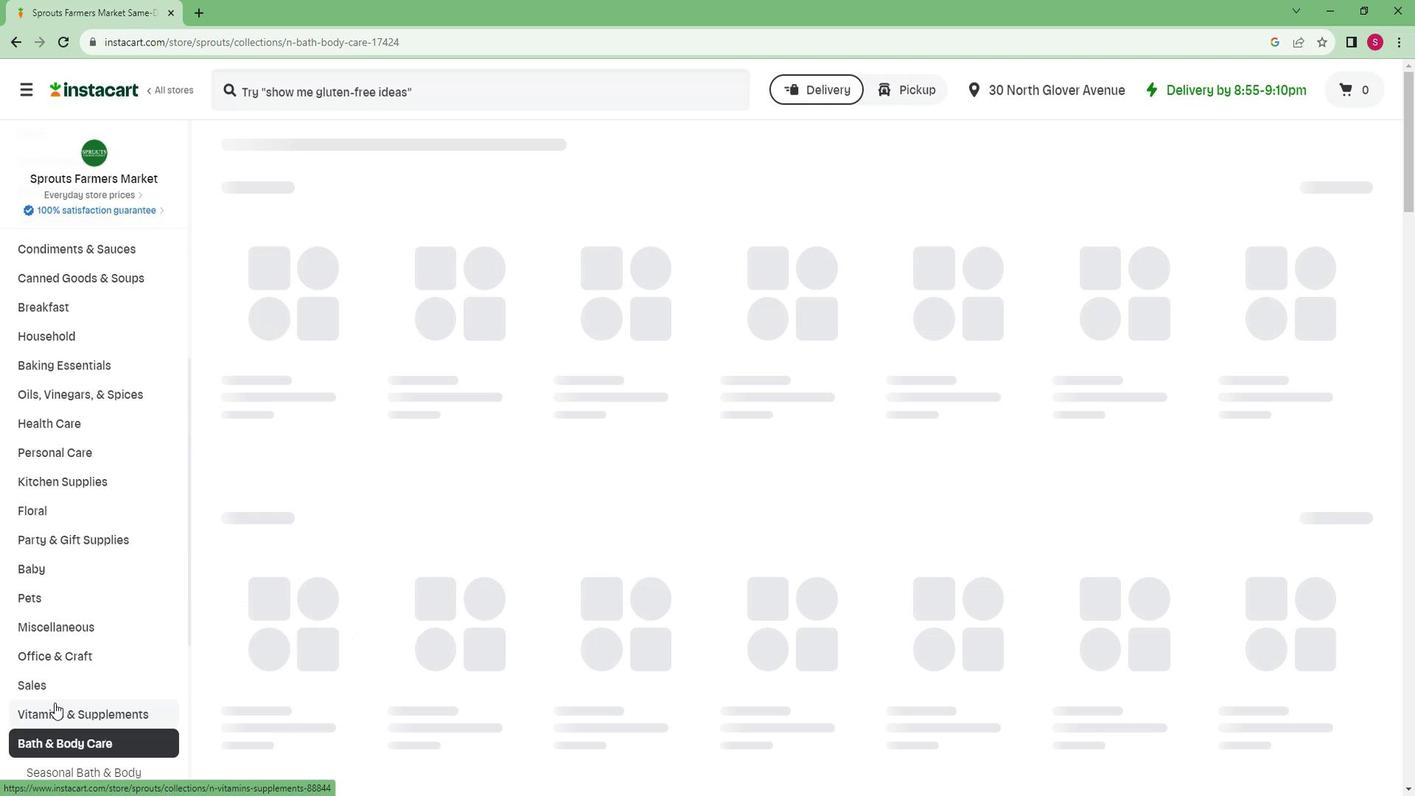
Action: Mouse scrolled (76, 698) with delta (0, 0)
Screenshot: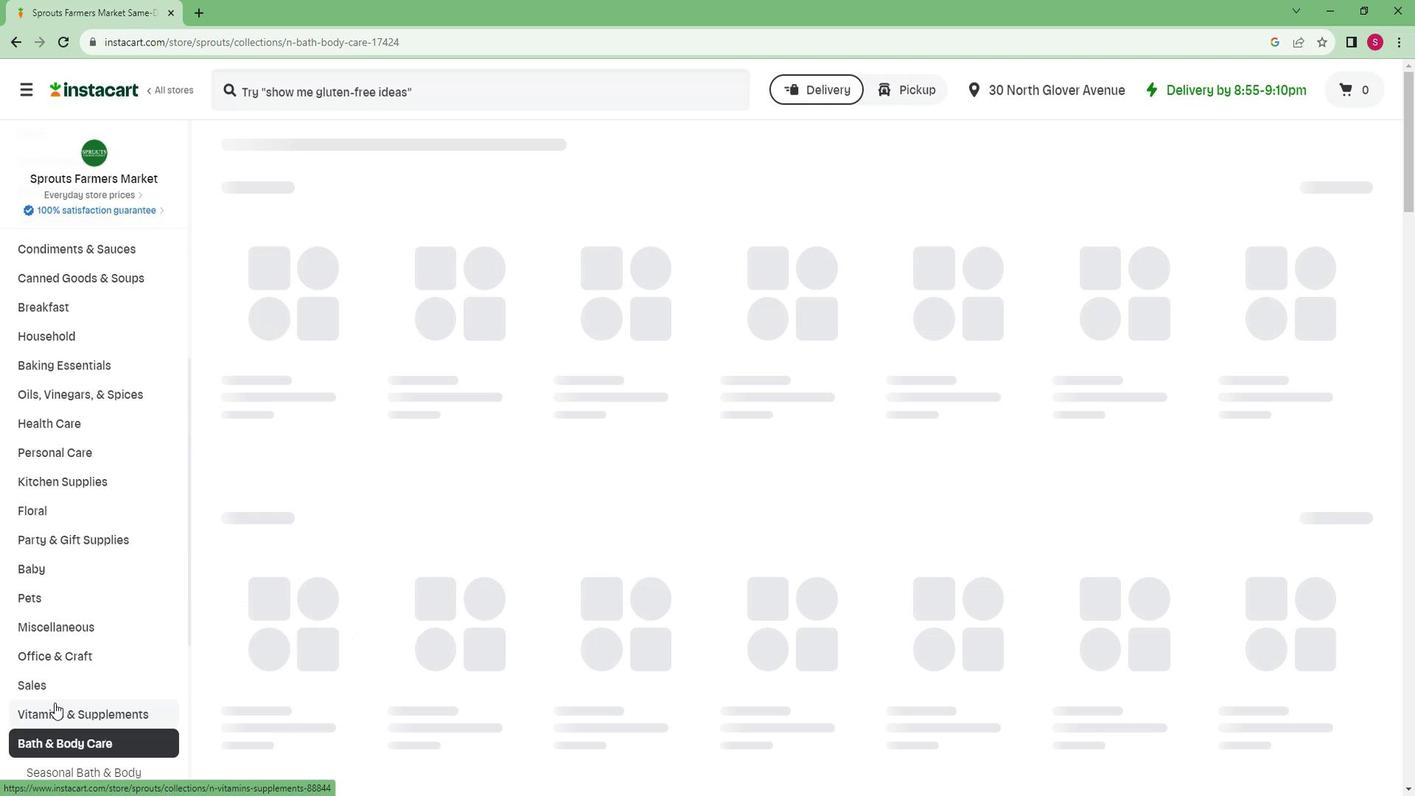 
Action: Mouse scrolled (76, 698) with delta (0, 0)
Screenshot: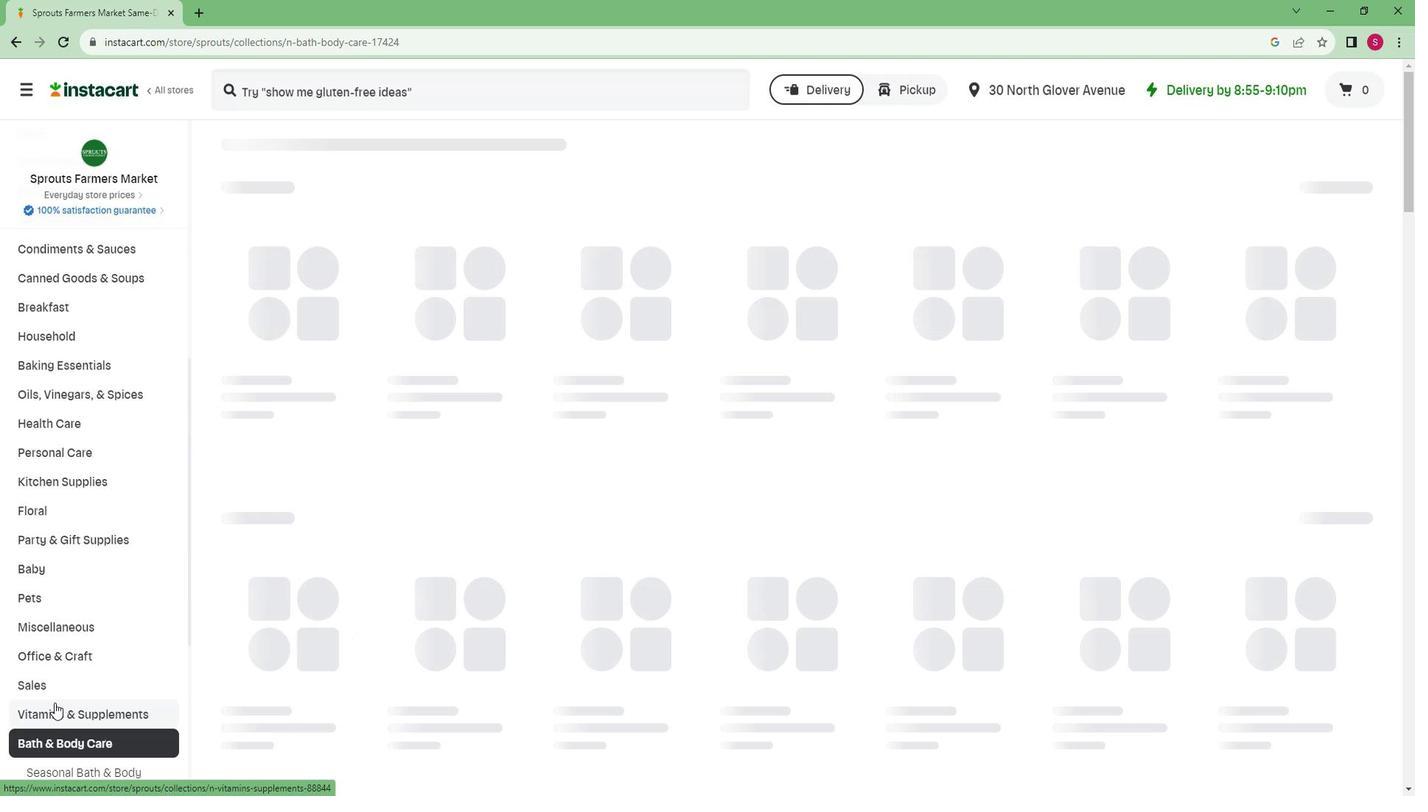 
Action: Mouse moved to (77, 699)
Screenshot: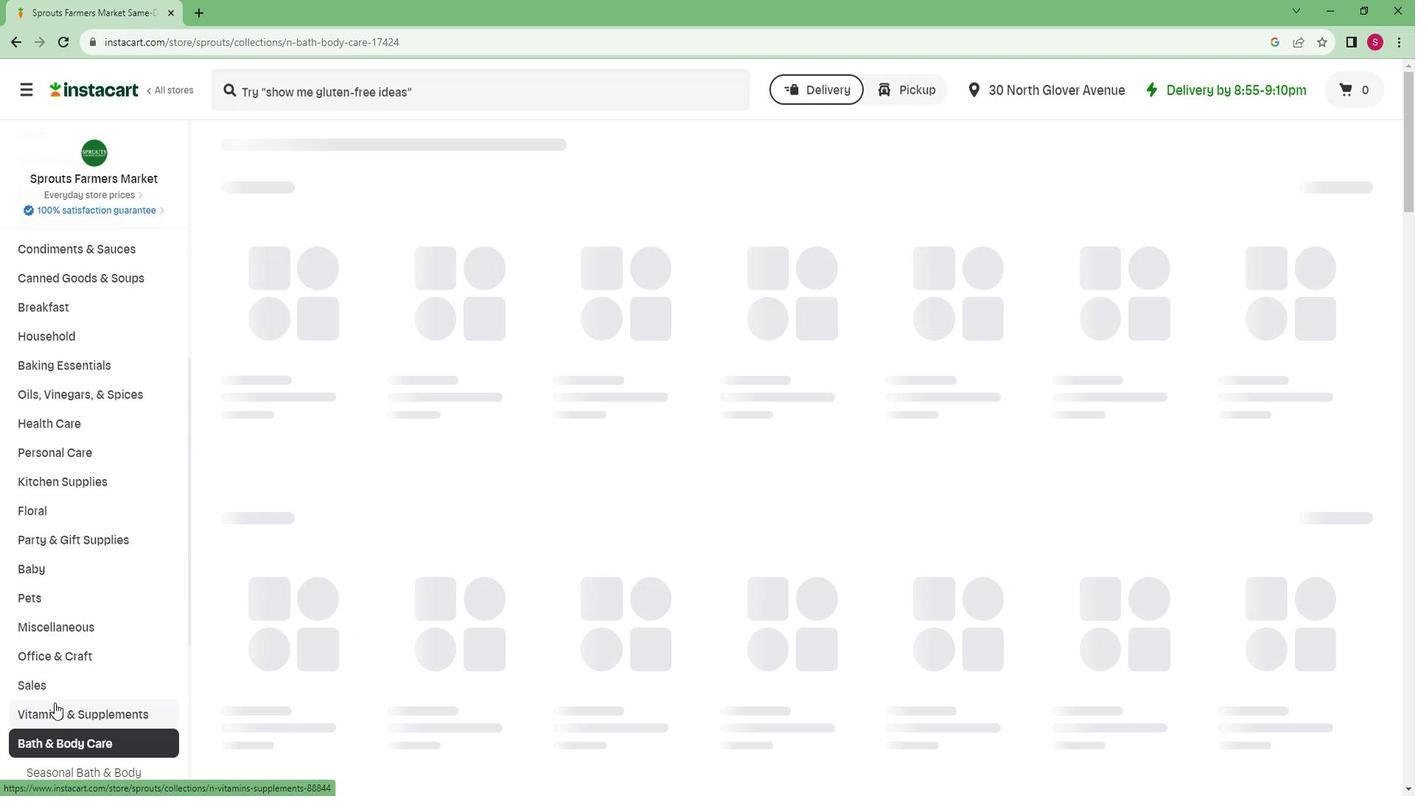 
Action: Mouse scrolled (77, 698) with delta (0, 0)
Screenshot: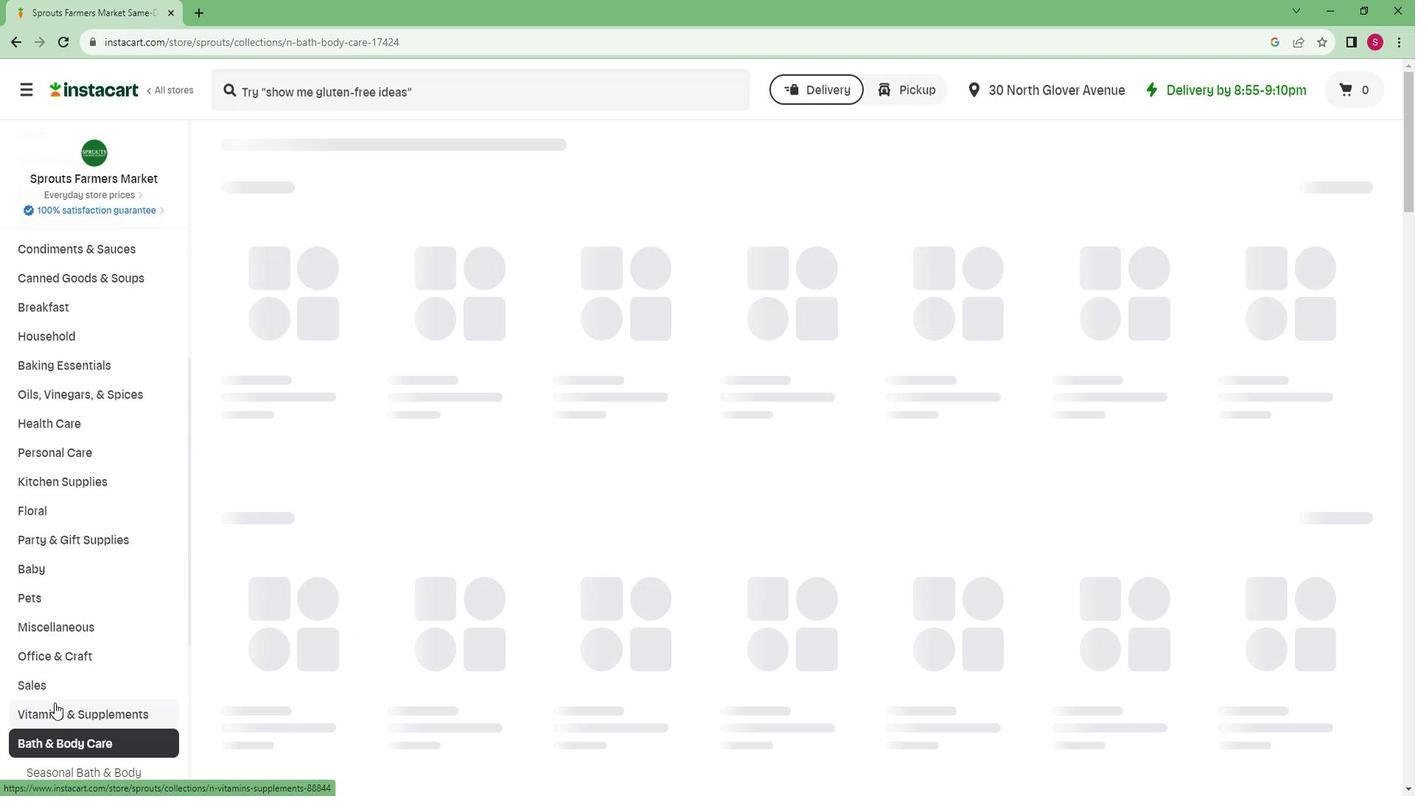 
Action: Mouse moved to (82, 682)
Screenshot: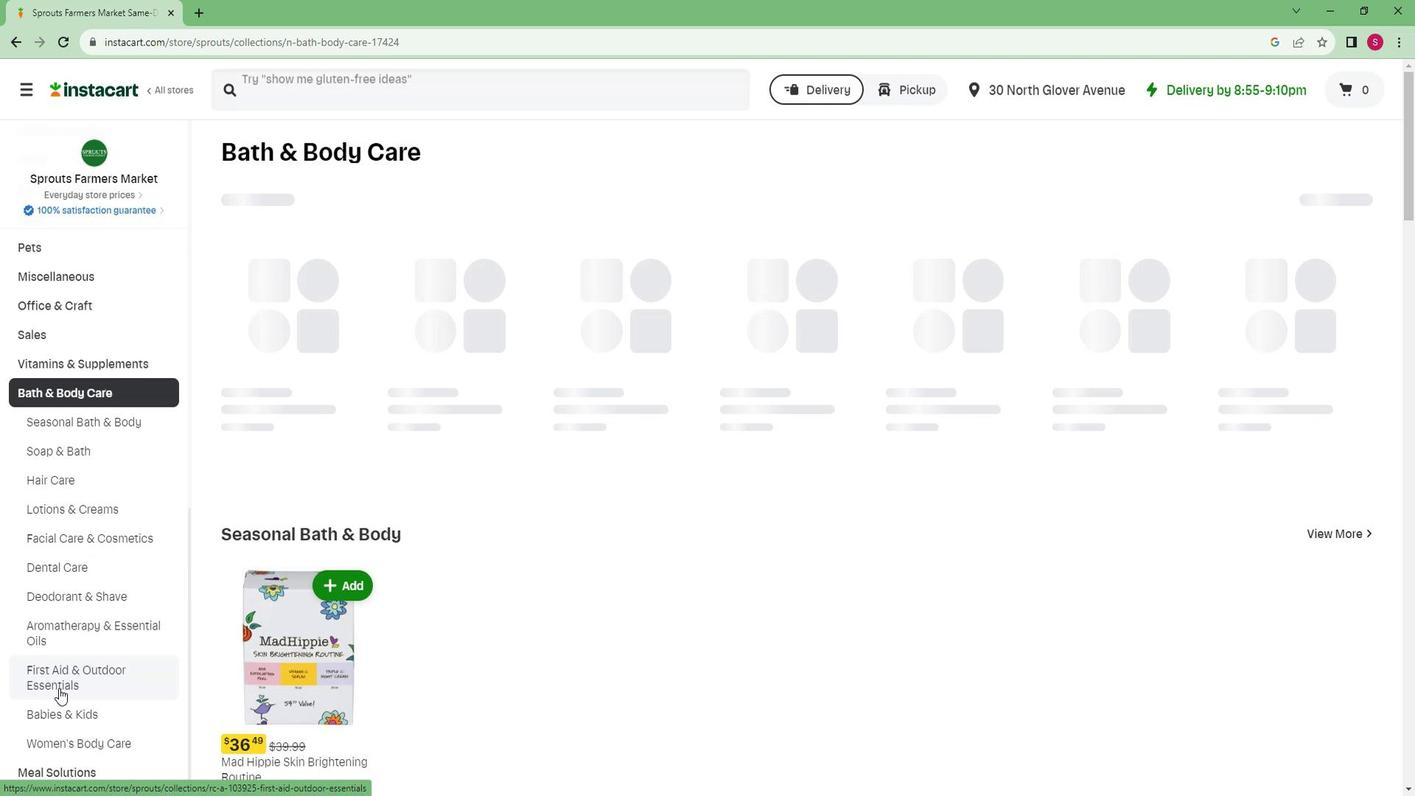 
Action: Mouse pressed left at (82, 682)
Screenshot: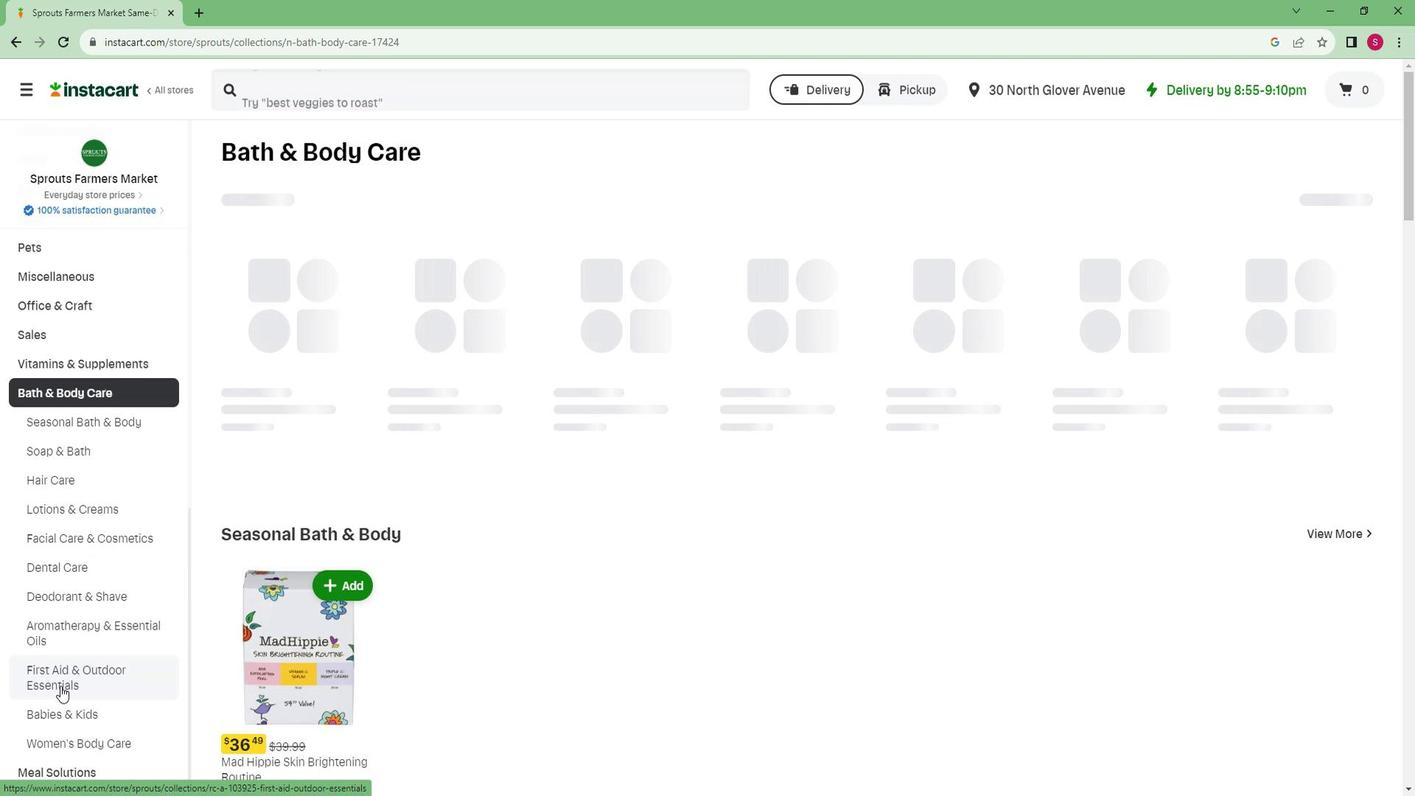
Action: Mouse moved to (355, 224)
Screenshot: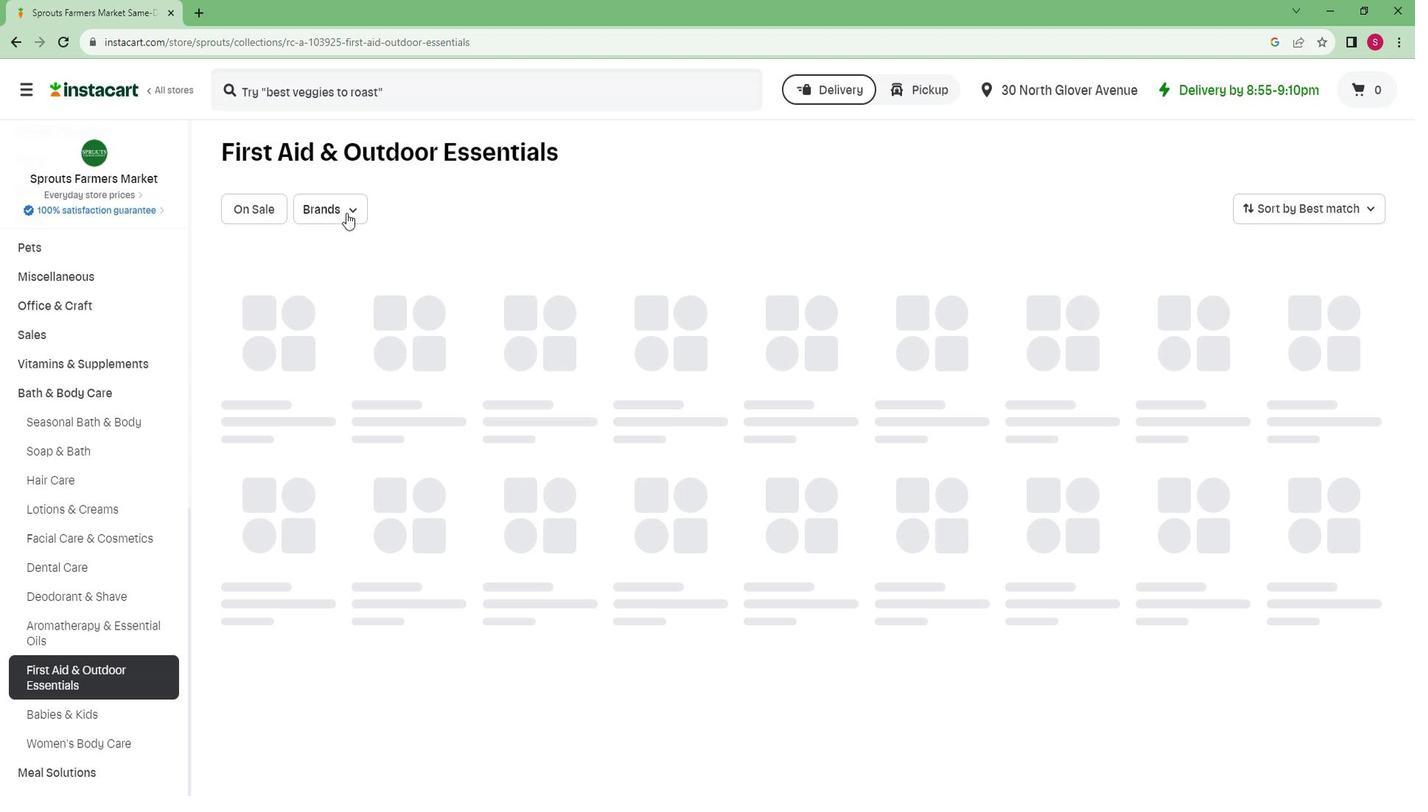 
Action: Mouse pressed left at (355, 224)
Screenshot: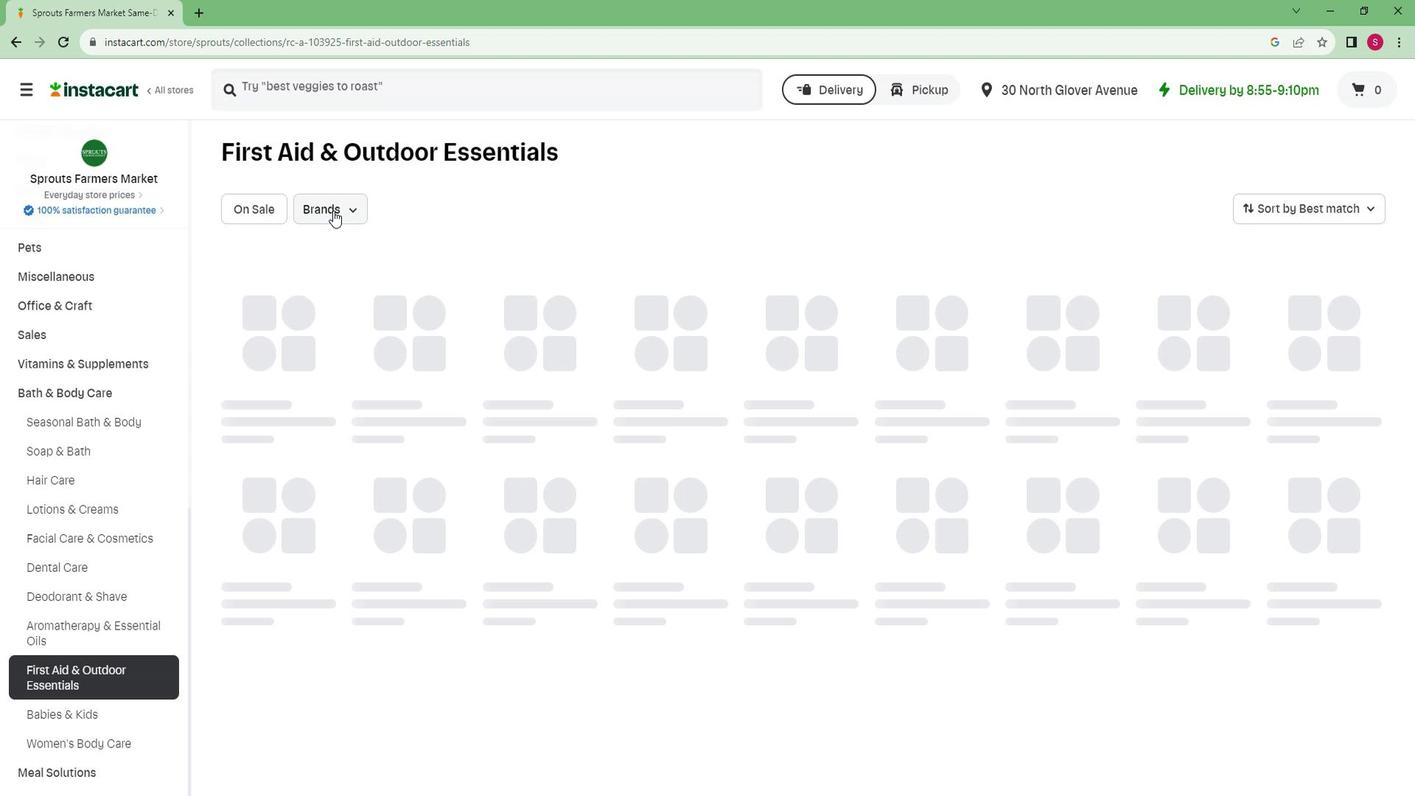 
Action: Mouse moved to (353, 293)
Screenshot: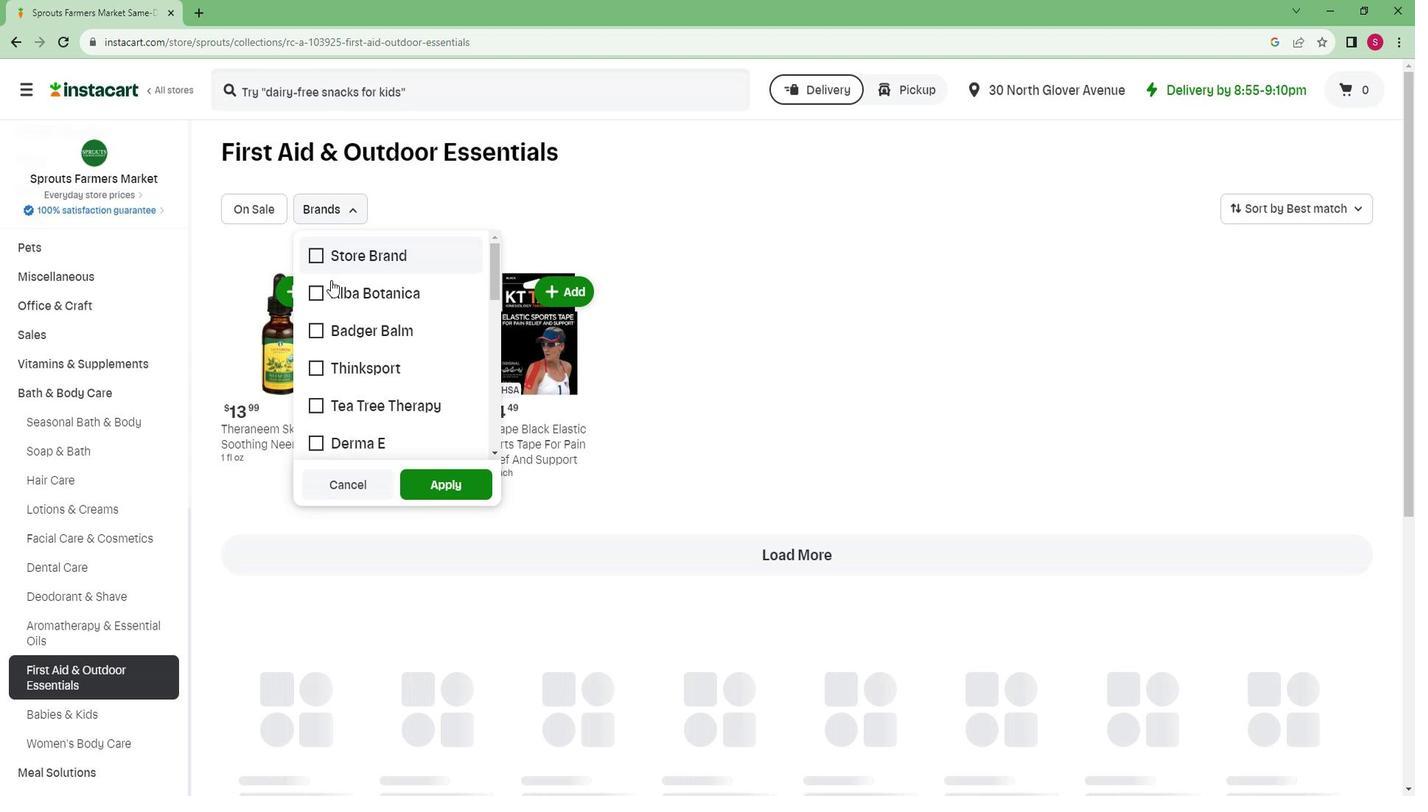 
Action: Mouse scrolled (353, 292) with delta (0, 0)
Screenshot: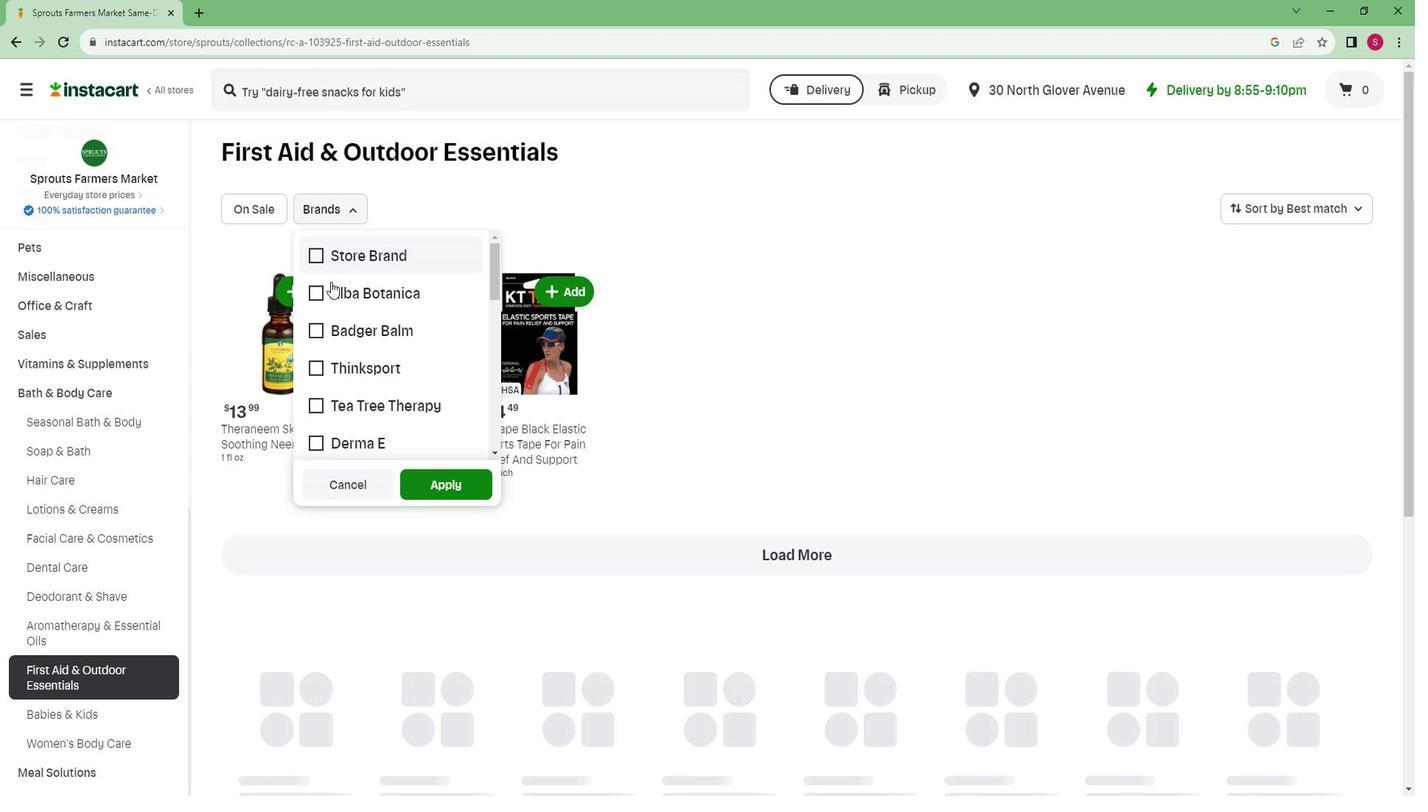 
Action: Mouse moved to (353, 294)
Screenshot: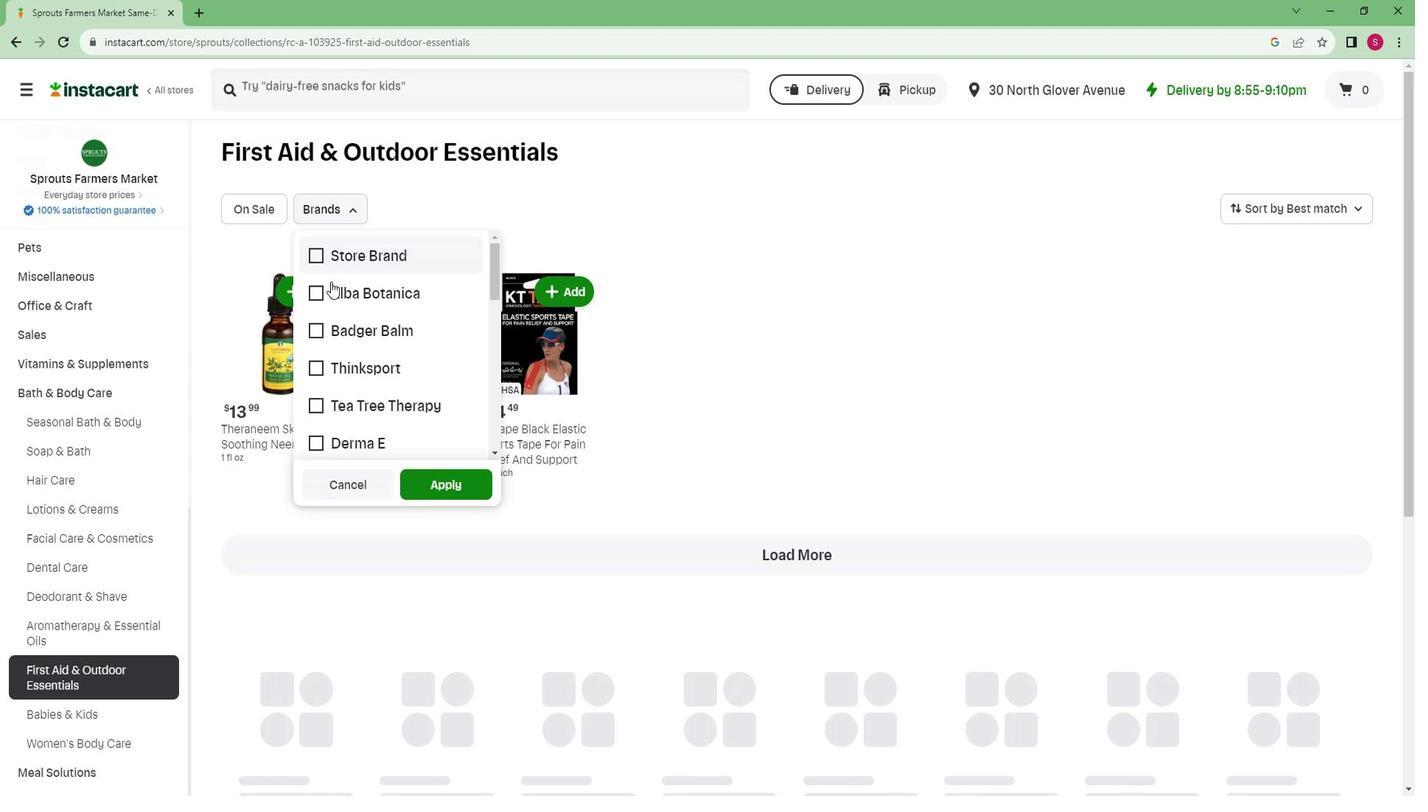 
Action: Mouse scrolled (353, 293) with delta (0, 0)
Screenshot: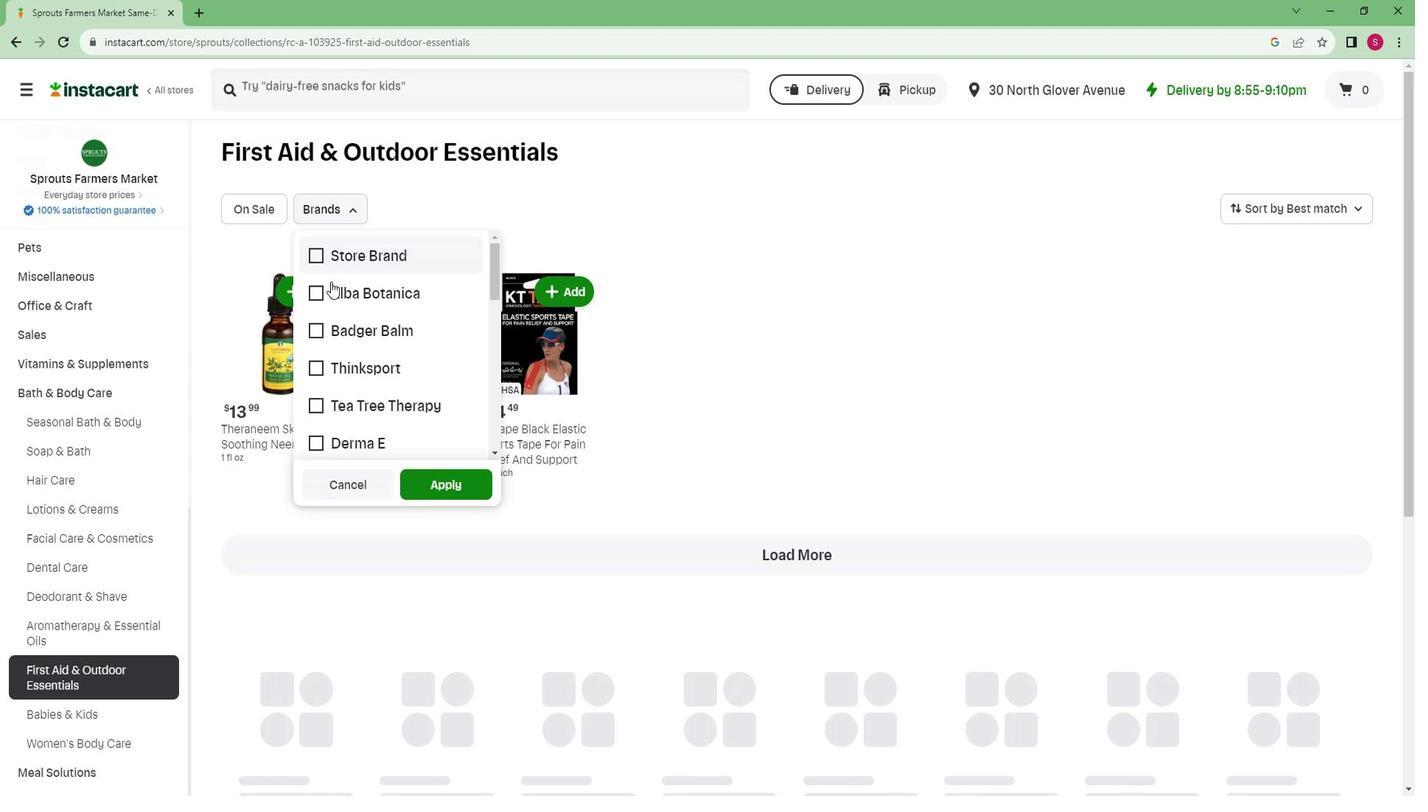 
Action: Mouse moved to (352, 297)
Screenshot: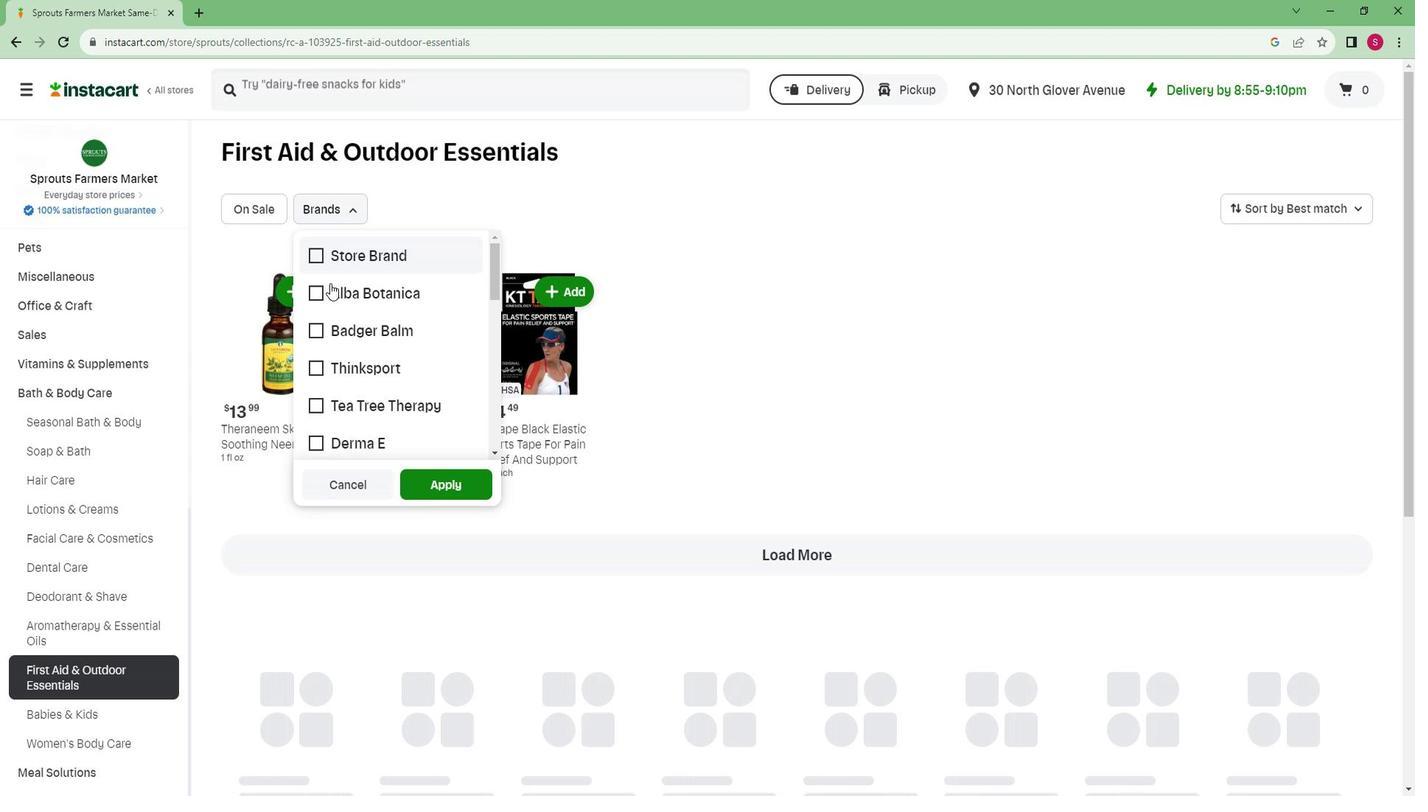 
Action: Mouse scrolled (352, 297) with delta (0, 0)
Screenshot: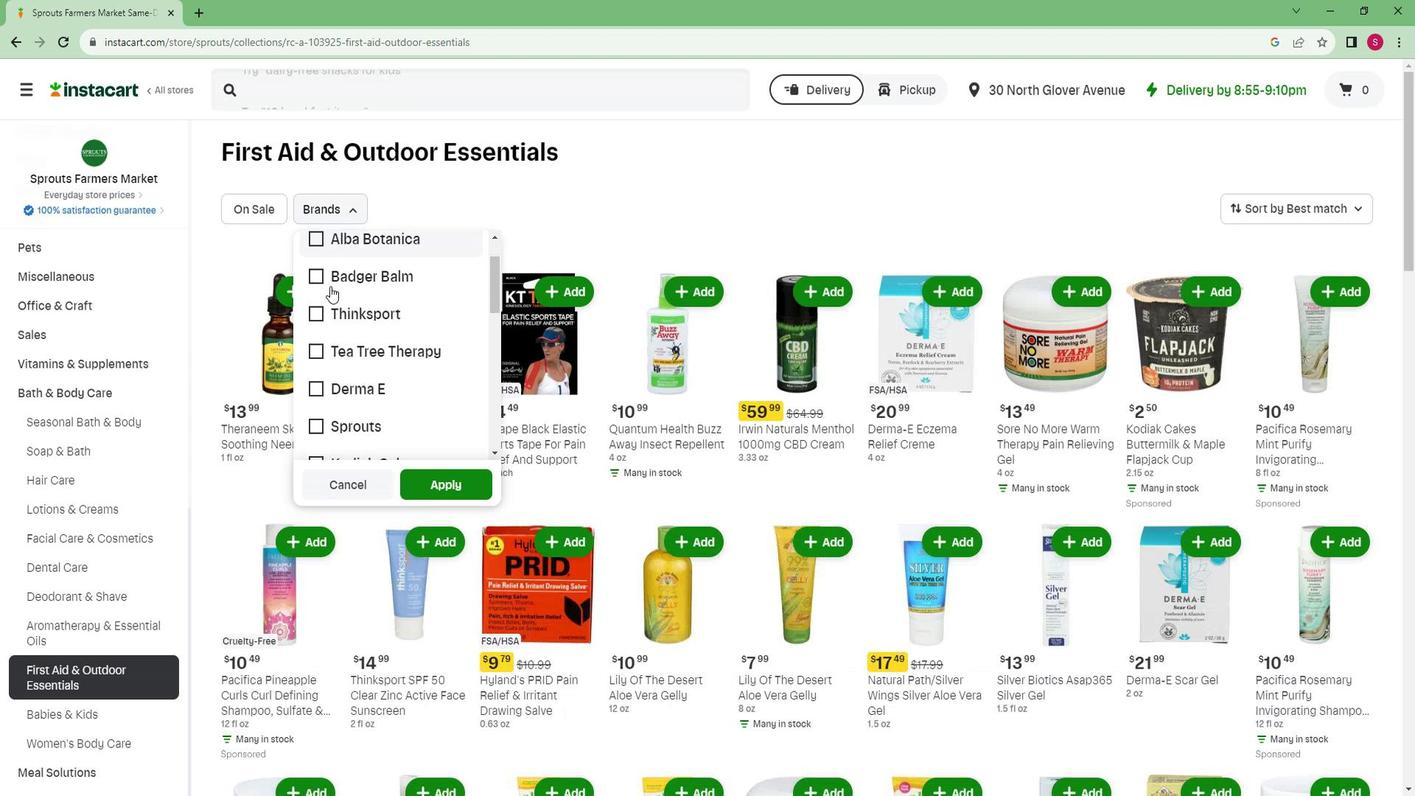 
Action: Mouse scrolled (352, 297) with delta (0, 0)
Screenshot: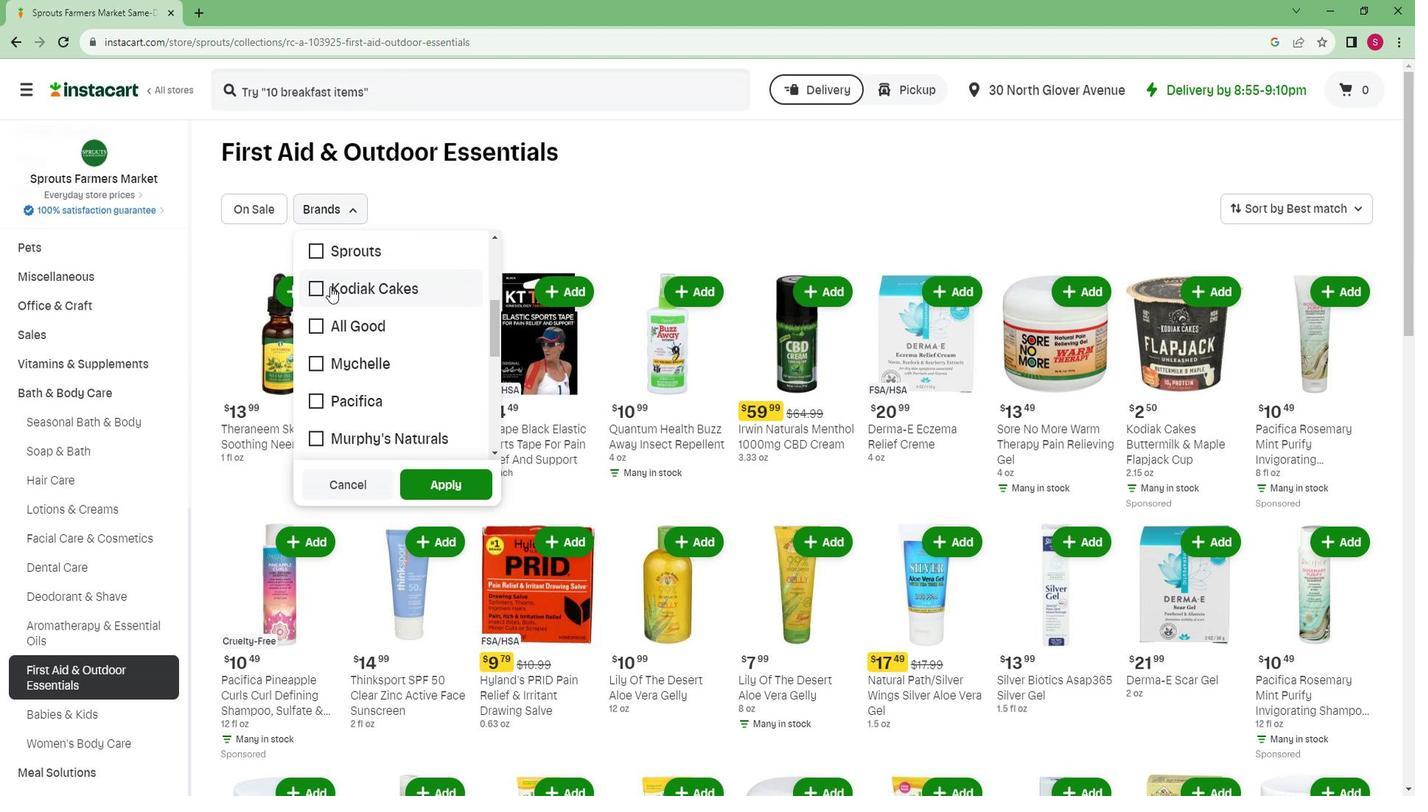 
Action: Mouse scrolled (352, 297) with delta (0, 0)
Screenshot: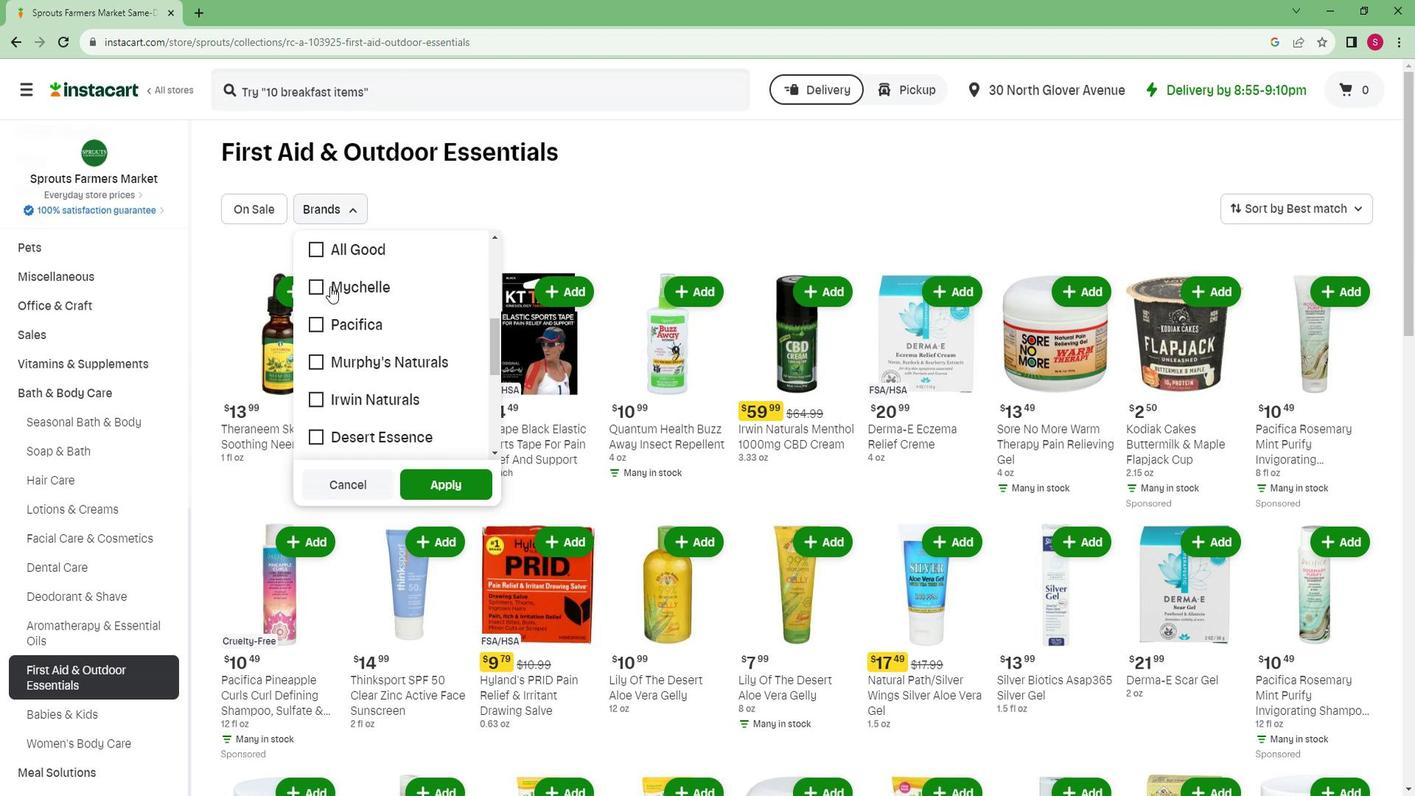 
Action: Mouse scrolled (352, 297) with delta (0, 0)
Screenshot: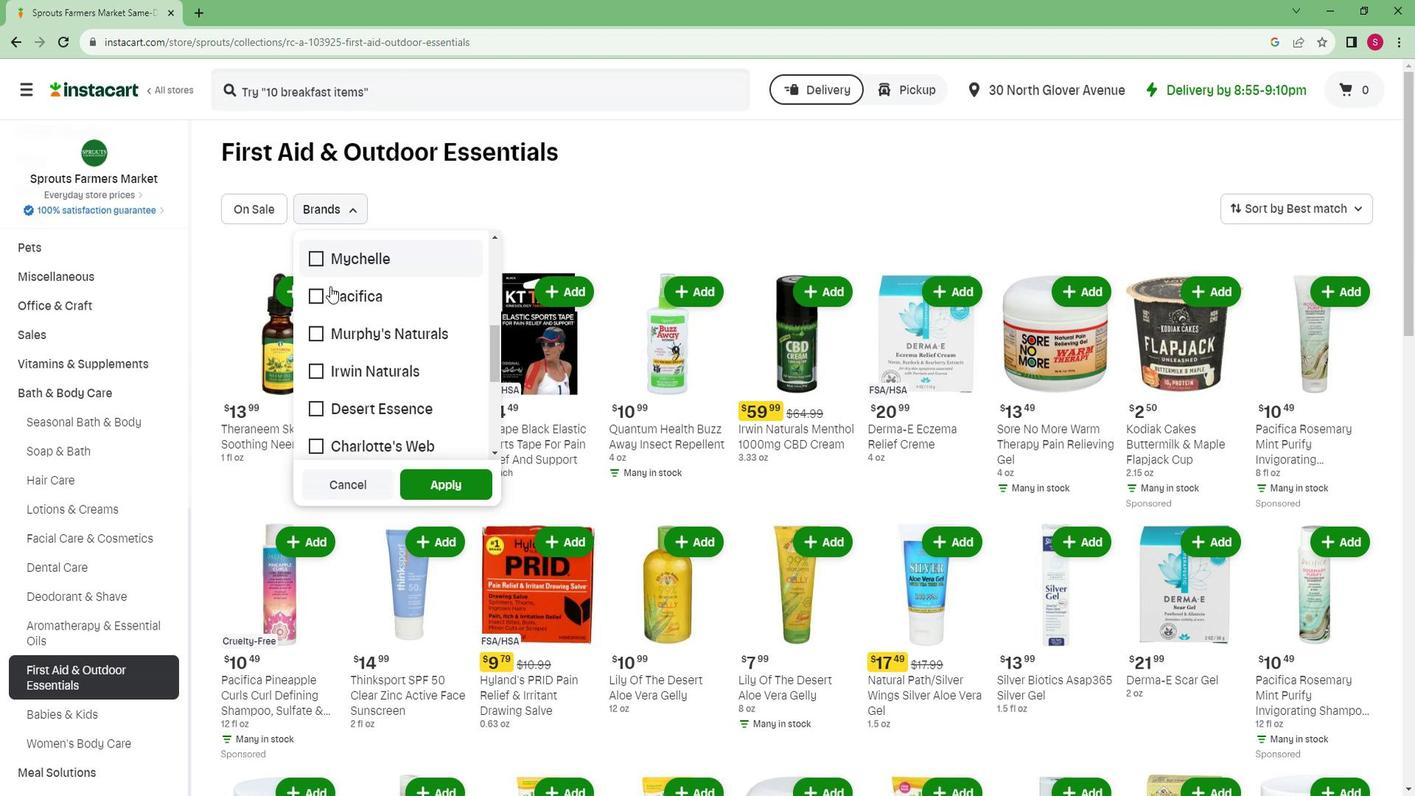 
Action: Mouse scrolled (352, 297) with delta (0, 0)
Screenshot: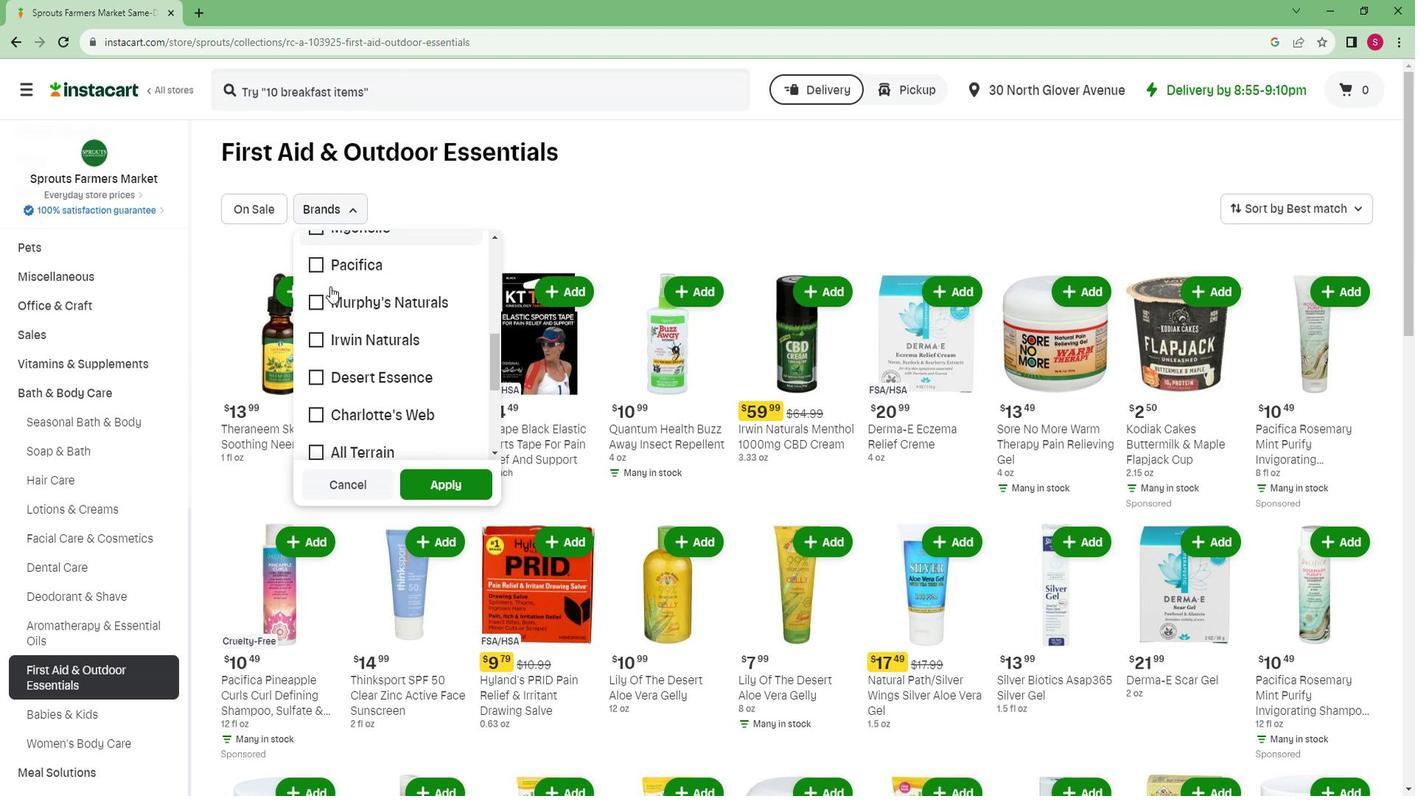 
Action: Mouse scrolled (352, 298) with delta (0, 0)
Screenshot: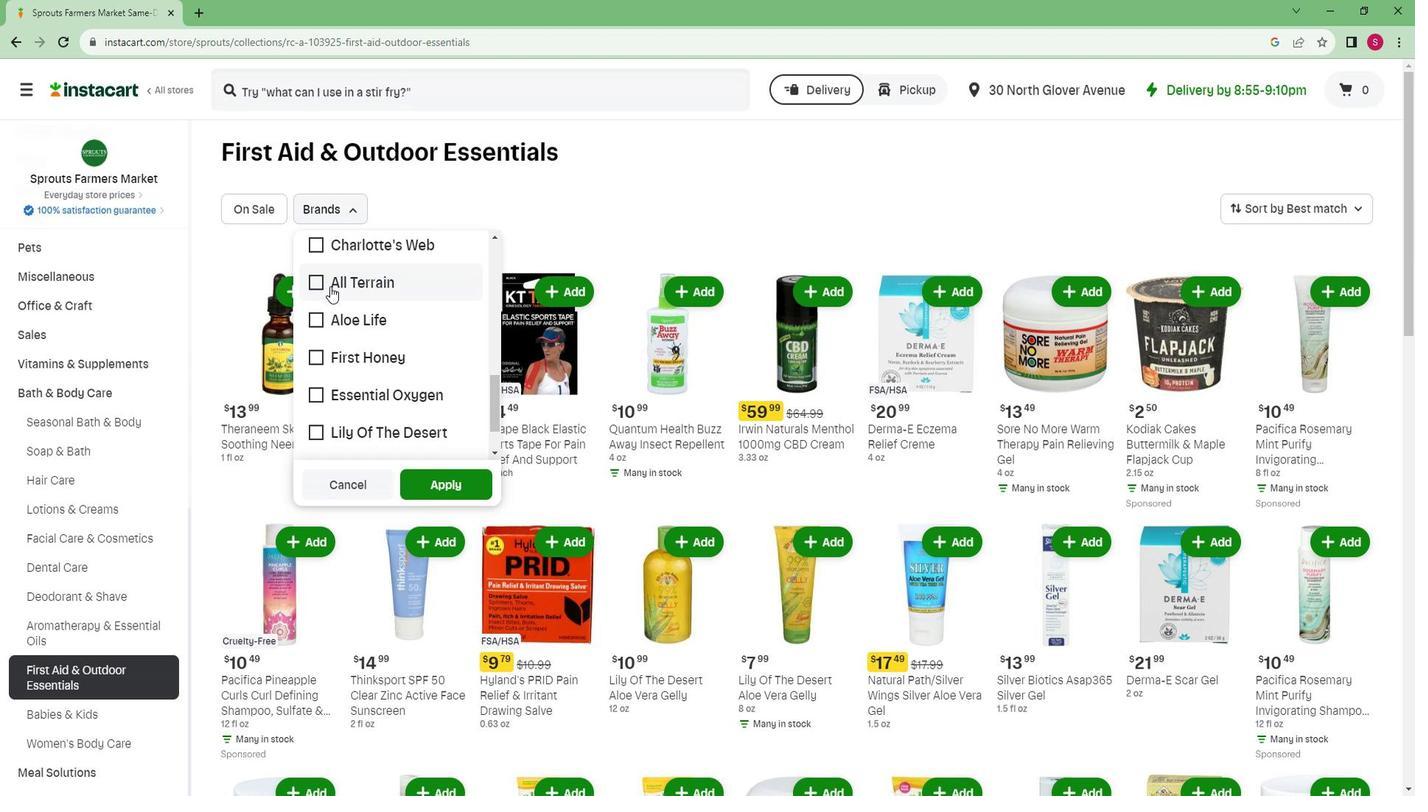 
Action: Mouse scrolled (352, 298) with delta (0, 0)
Screenshot: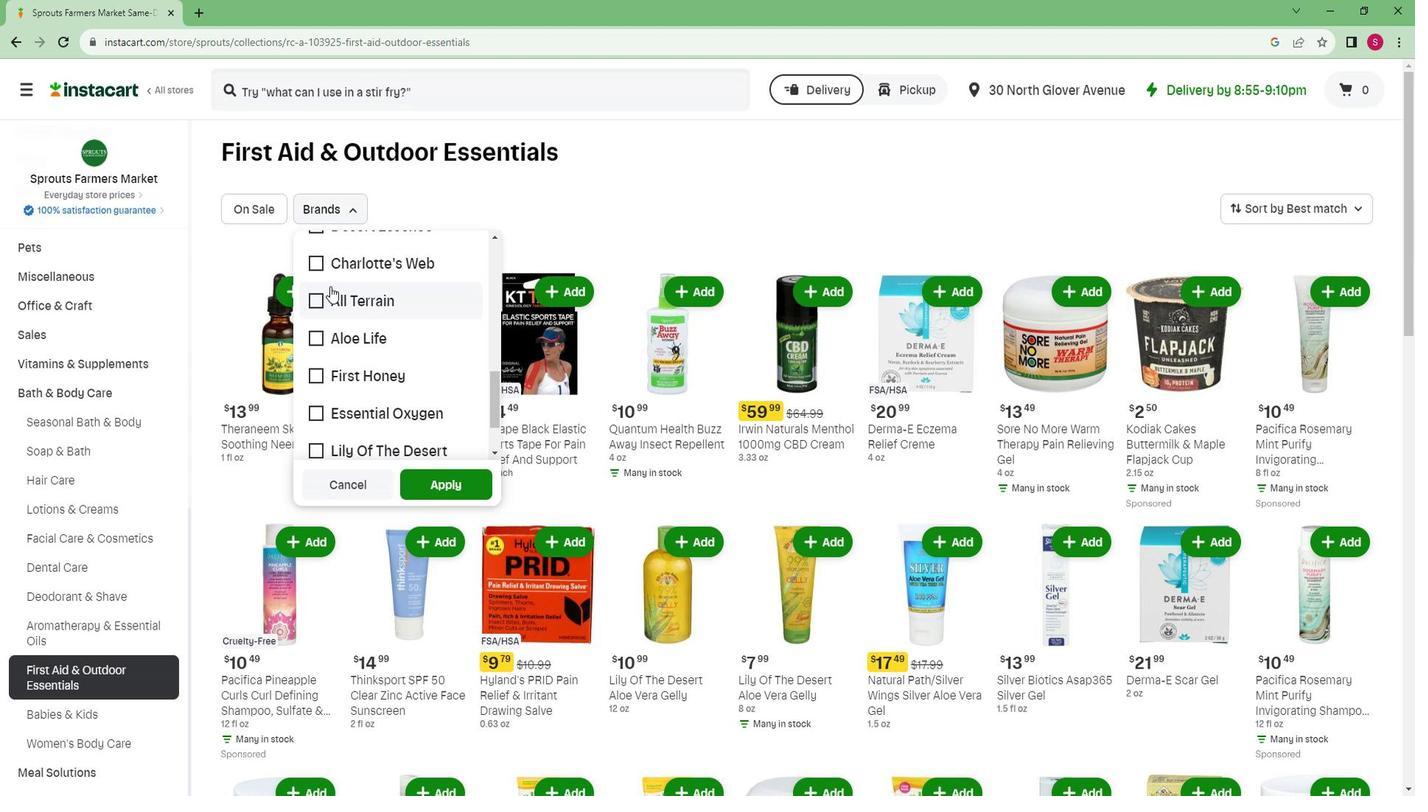 
Action: Mouse scrolled (352, 297) with delta (0, 0)
Screenshot: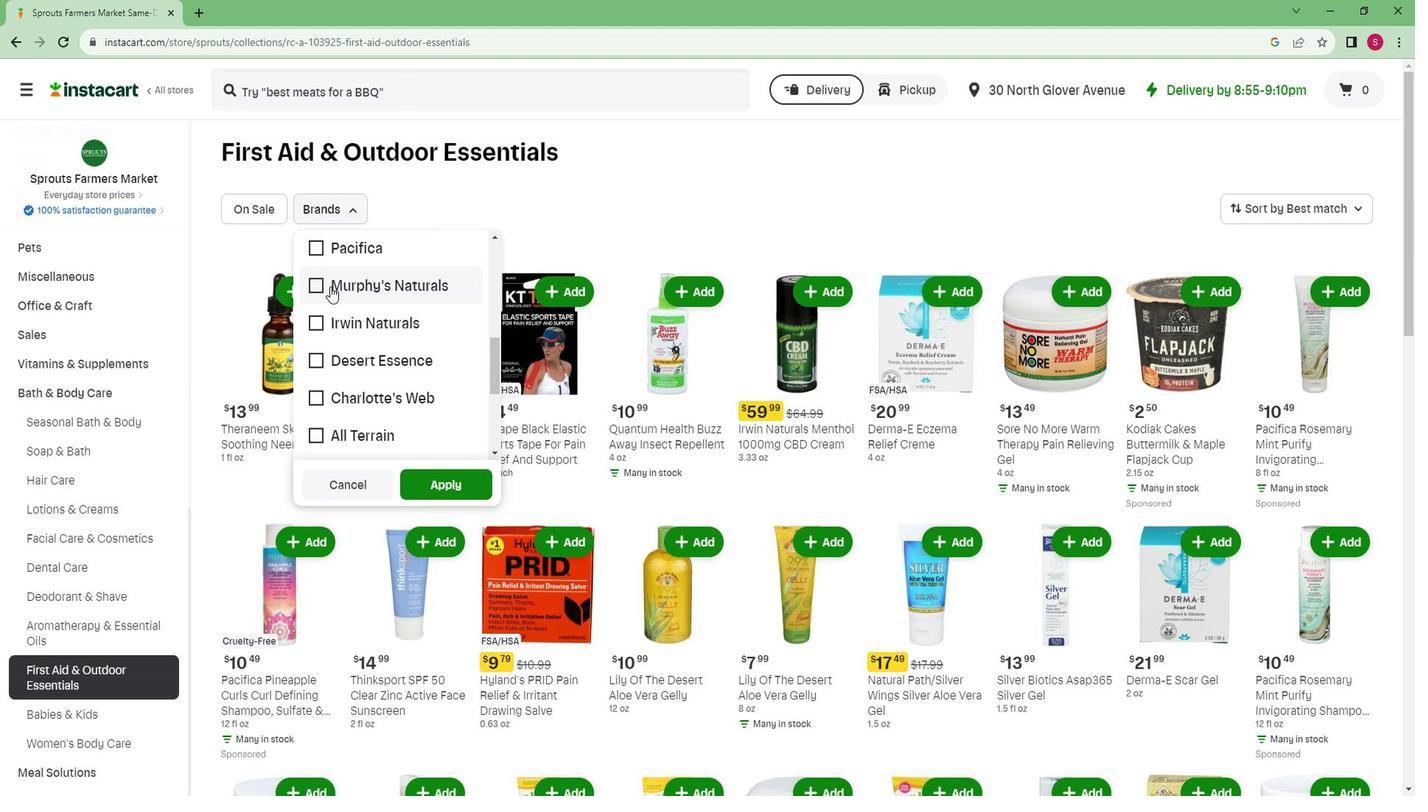 
Action: Mouse scrolled (352, 297) with delta (0, 0)
Screenshot: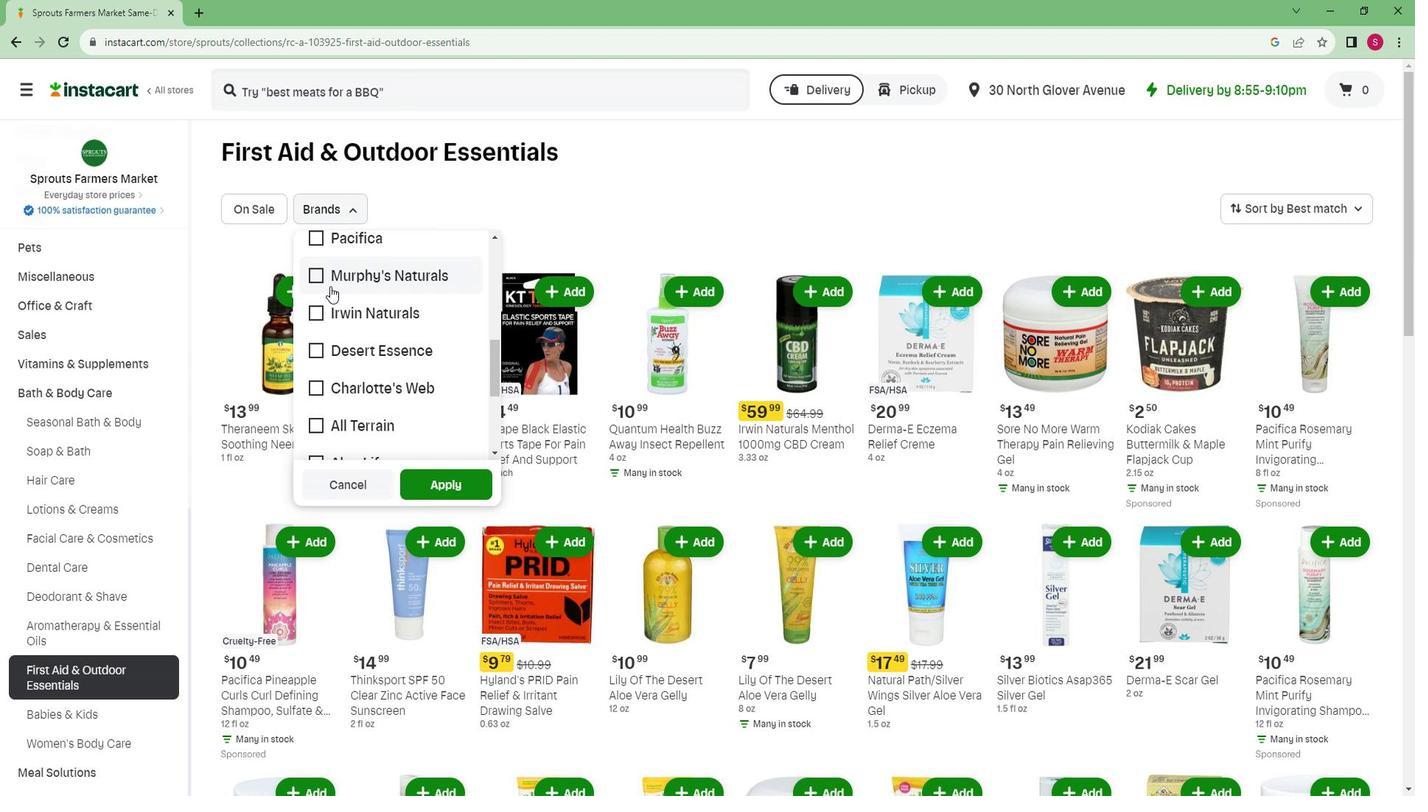 
Action: Mouse scrolled (352, 297) with delta (0, 0)
Screenshot: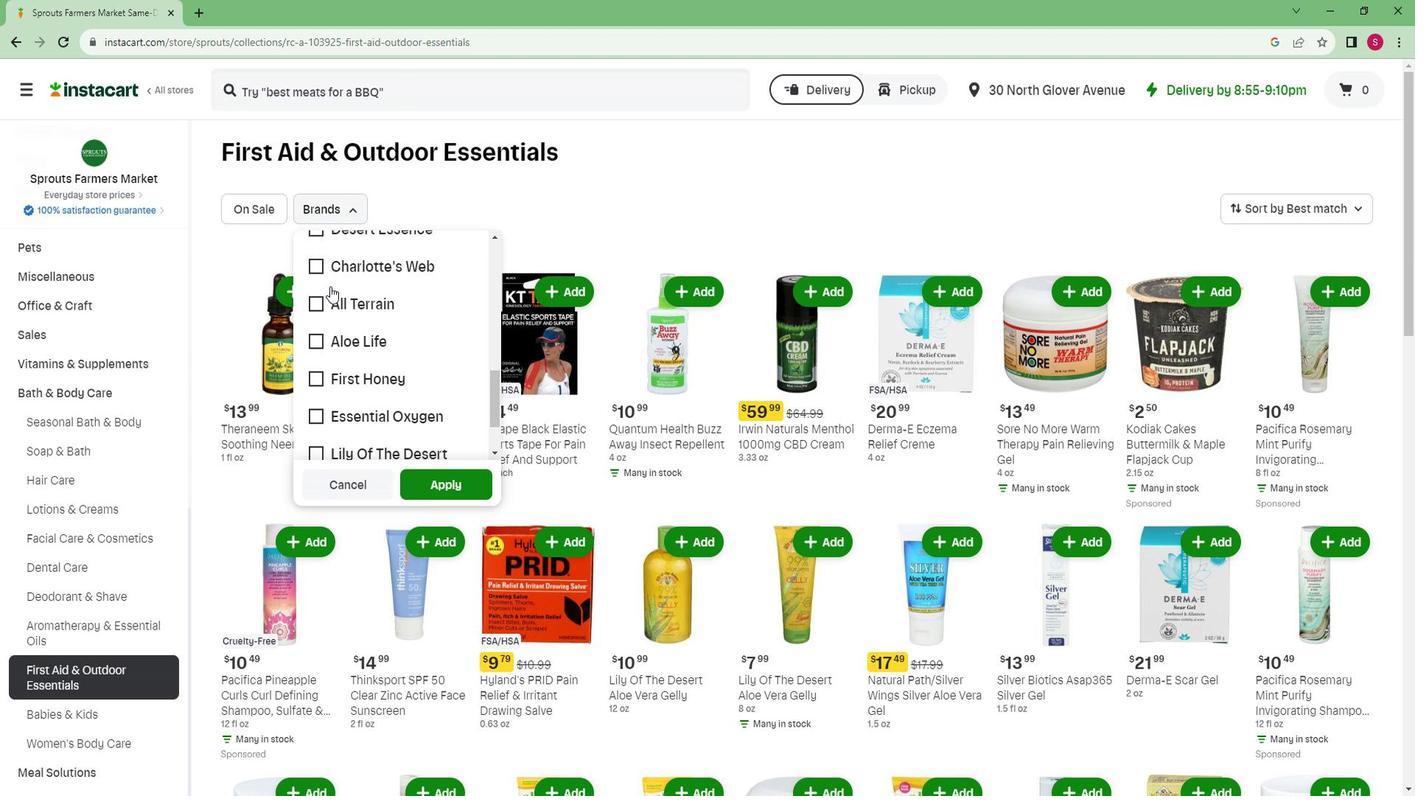 
Action: Mouse scrolled (352, 297) with delta (0, 0)
Screenshot: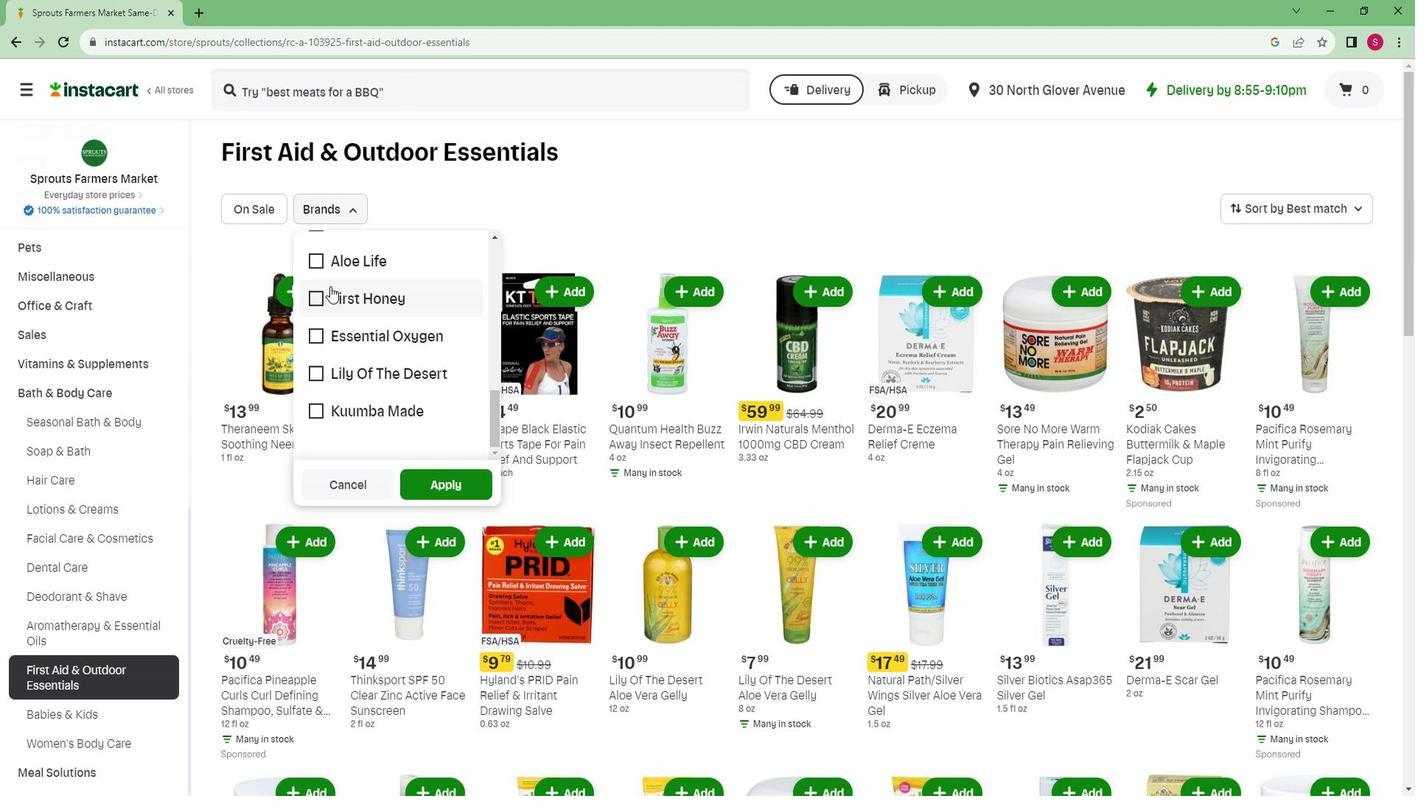 
Action: Mouse scrolled (352, 298) with delta (0, 0)
Screenshot: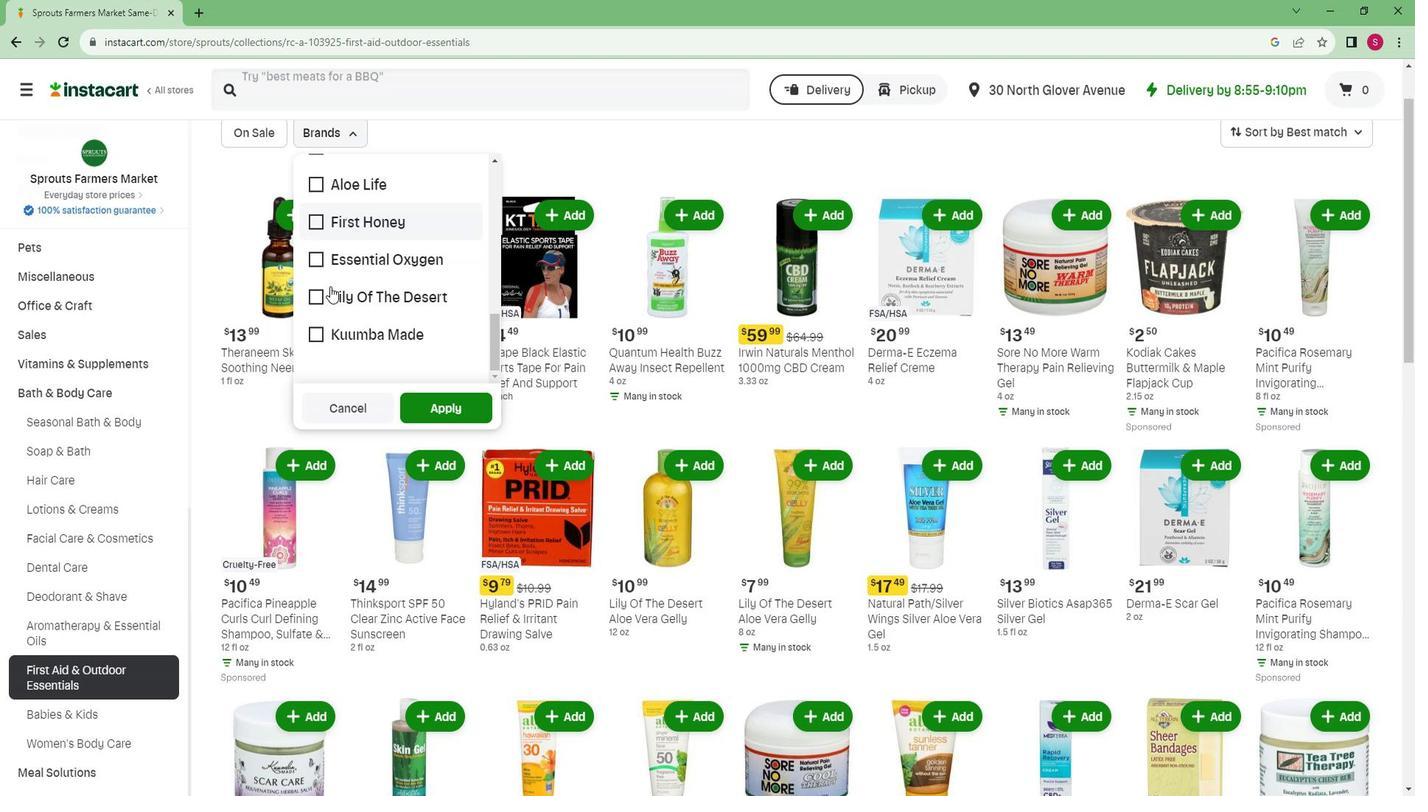 
Action: Mouse scrolled (352, 298) with delta (0, 0)
Screenshot: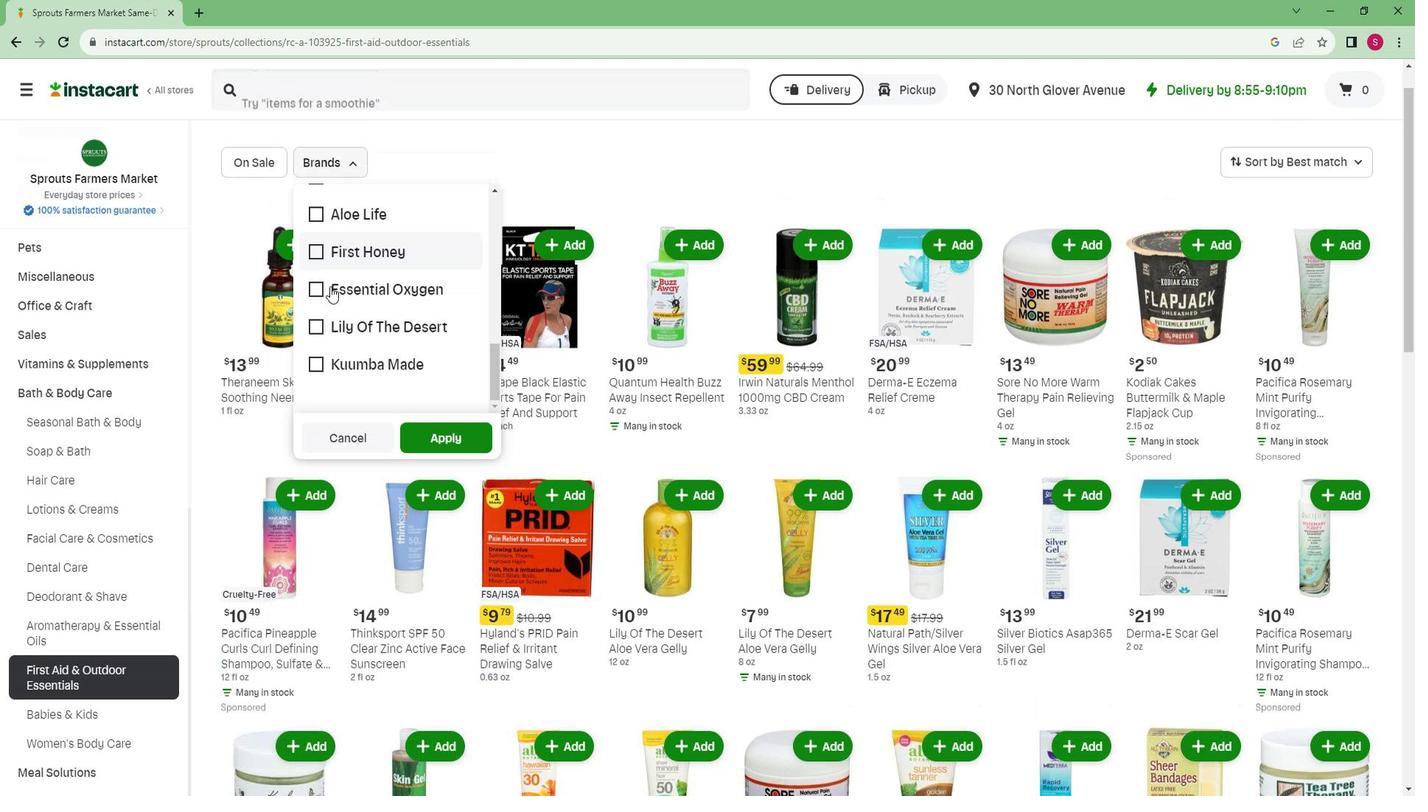 
Action: Mouse scrolled (352, 298) with delta (0, 0)
Screenshot: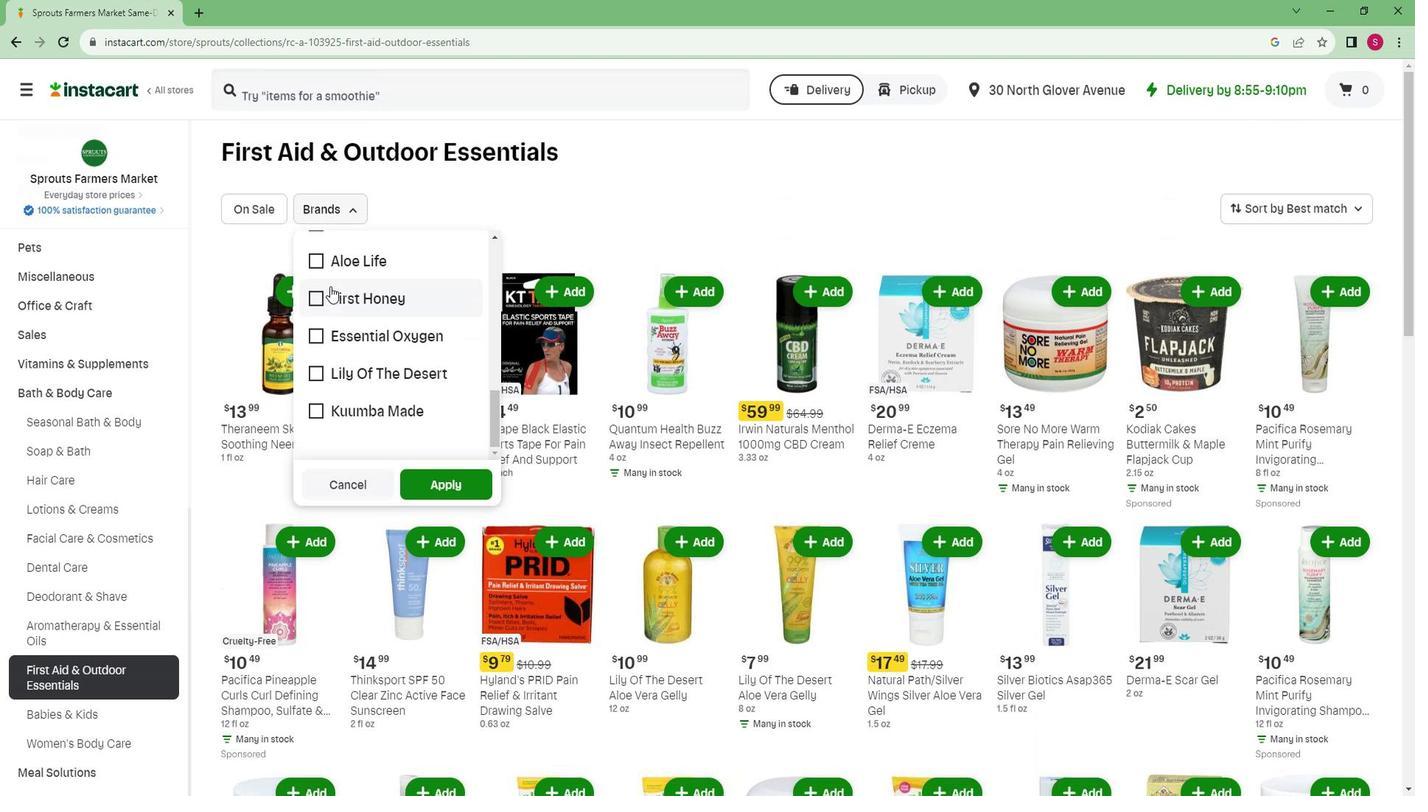 
Action: Mouse scrolled (352, 298) with delta (0, 0)
Screenshot: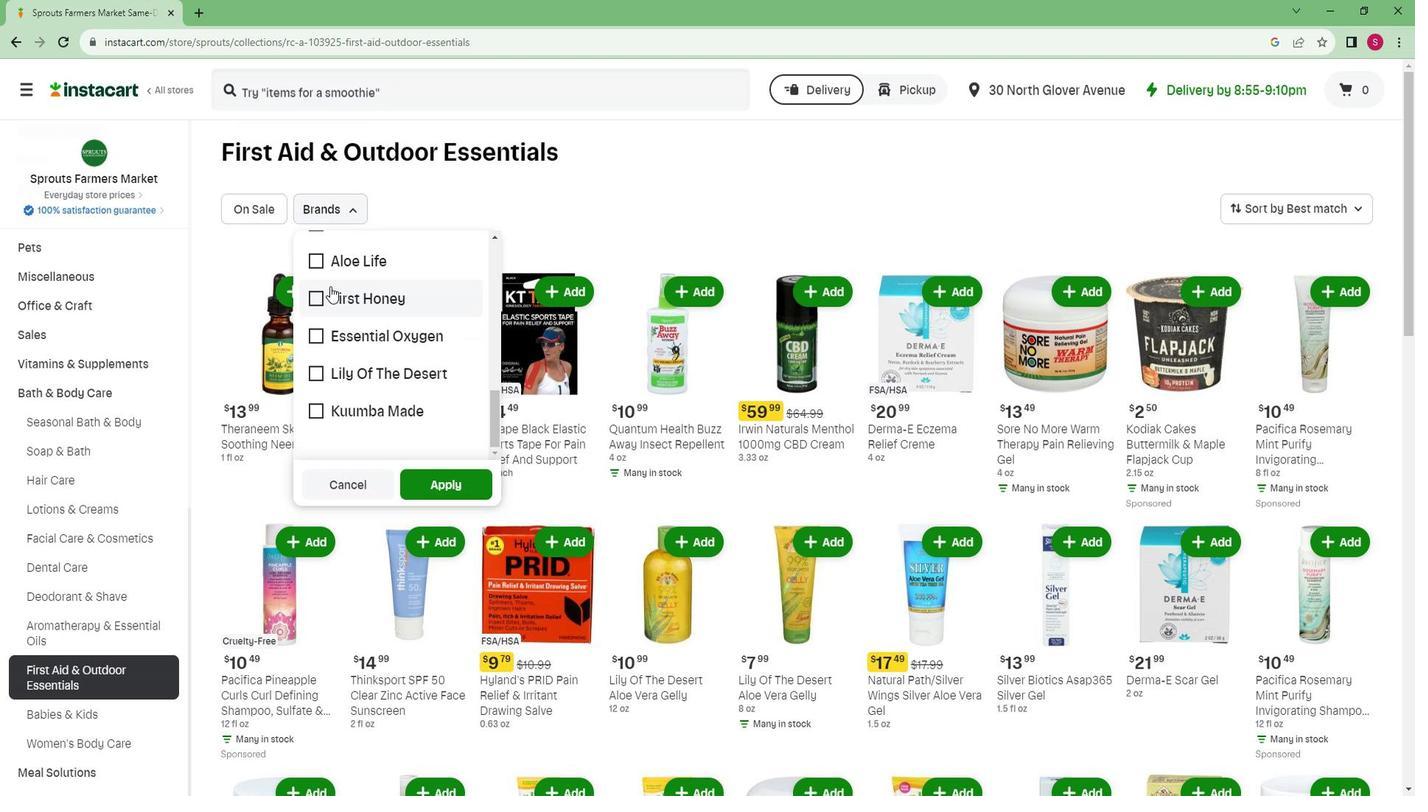 
